 Task: Search for an email with the subject 'Subject0000000011' in the 'Sent Items' folder.
Action: Mouse moved to (446, 98)
Screenshot: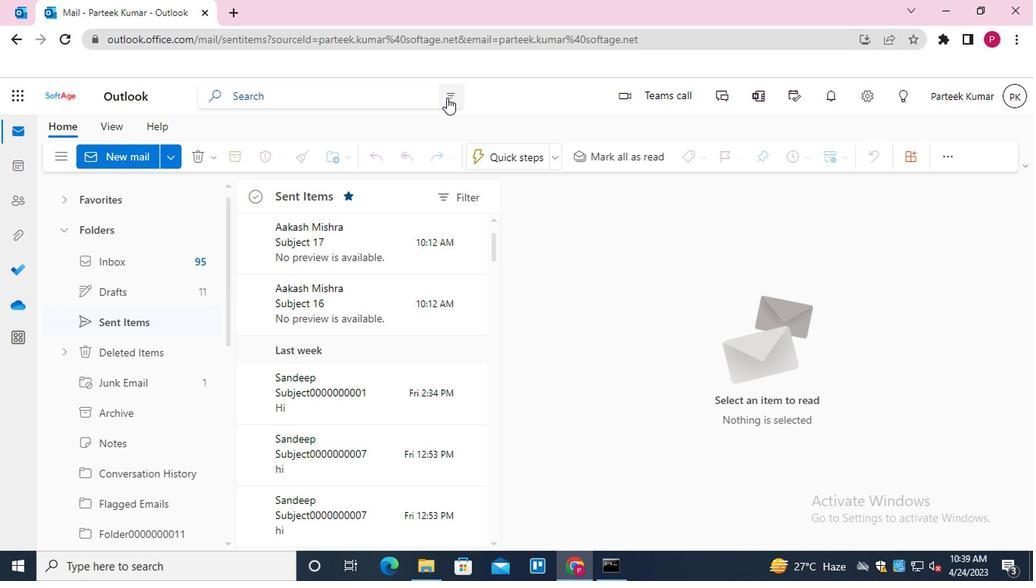 
Action: Mouse pressed left at (446, 98)
Screenshot: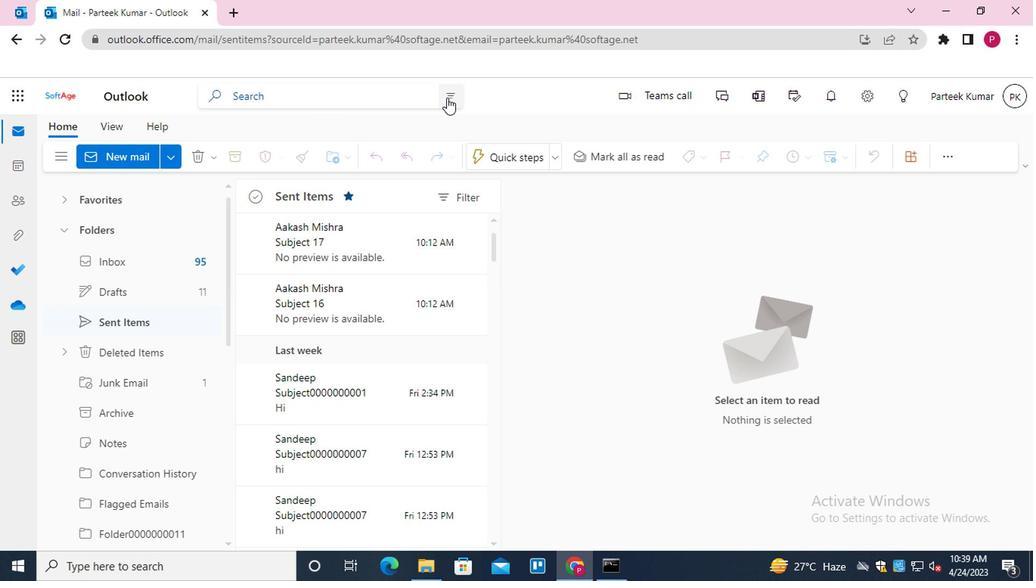 
Action: Mouse moved to (421, 125)
Screenshot: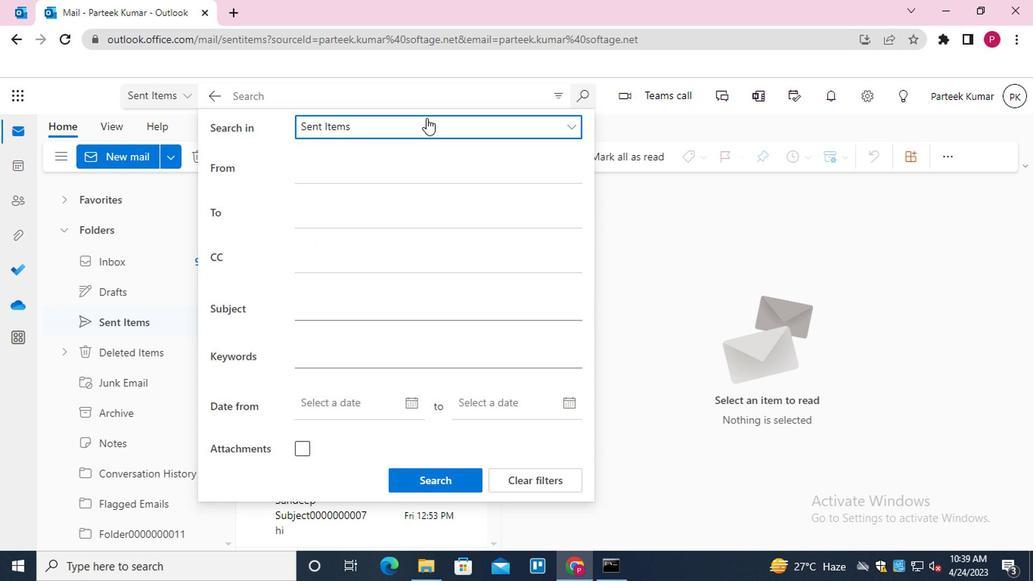 
Action: Mouse pressed left at (421, 125)
Screenshot: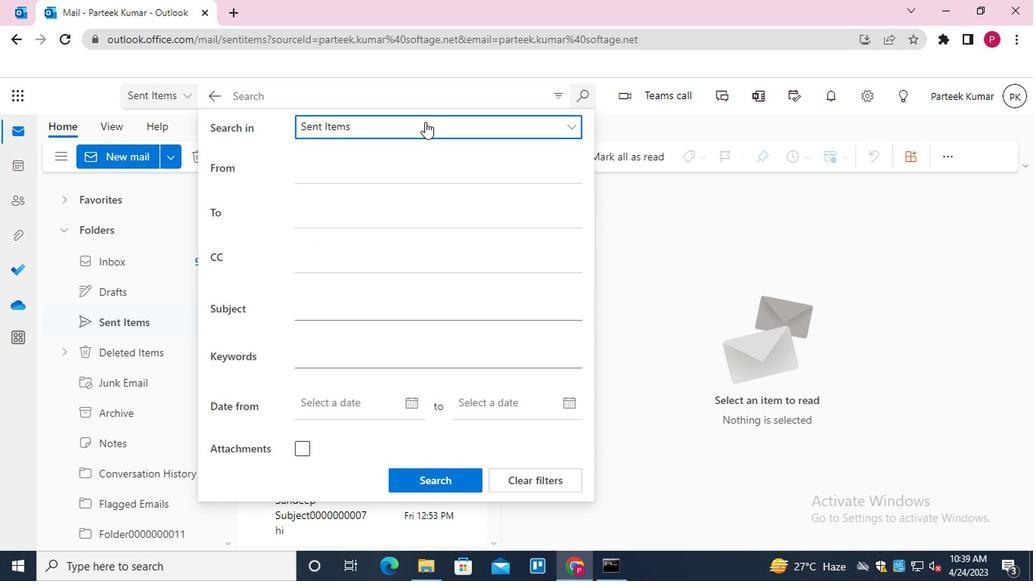 
Action: Mouse moved to (465, 266)
Screenshot: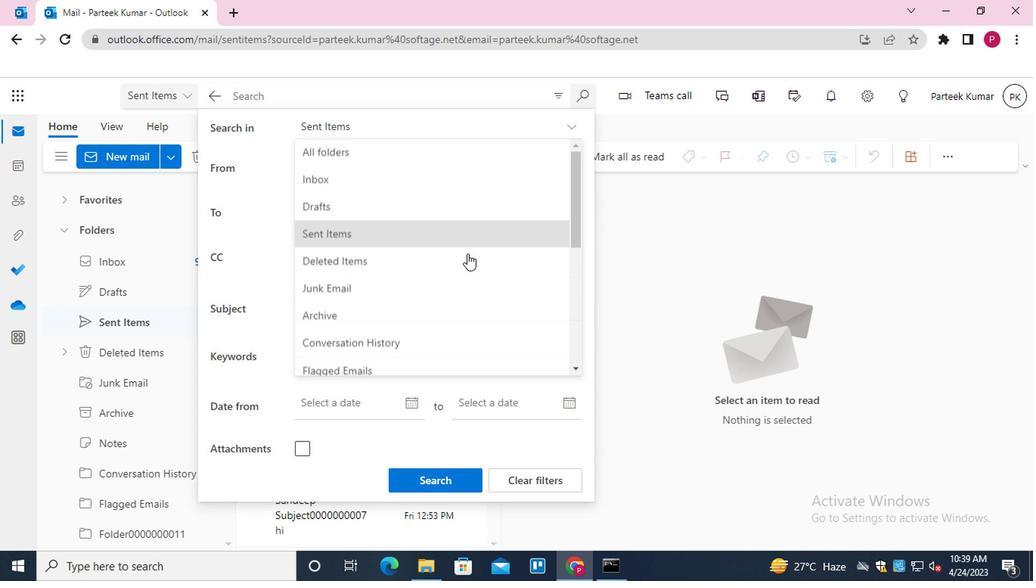 
Action: Mouse scrolled (465, 266) with delta (0, 0)
Screenshot: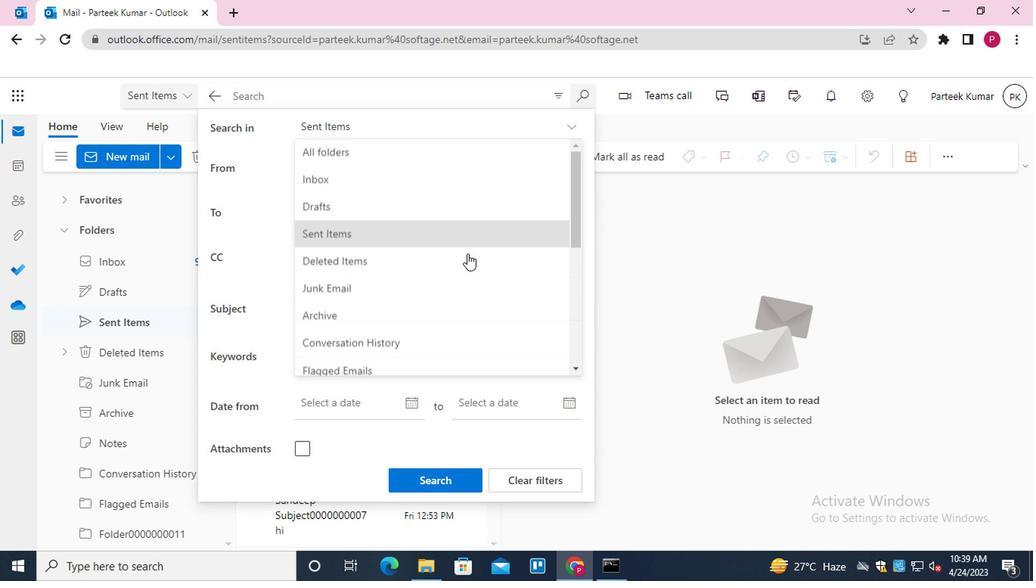 
Action: Mouse scrolled (465, 266) with delta (0, 0)
Screenshot: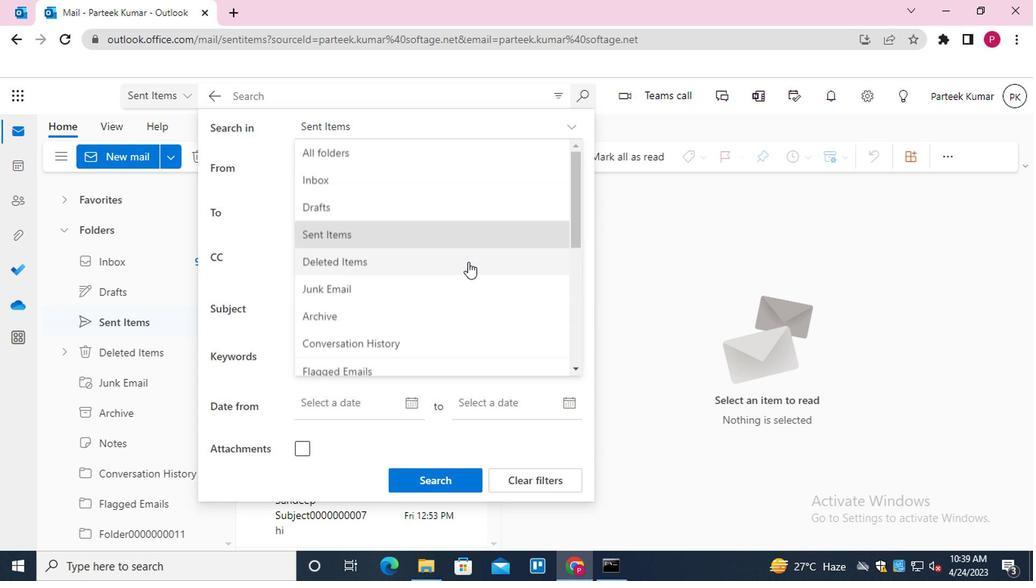 
Action: Mouse moved to (465, 268)
Screenshot: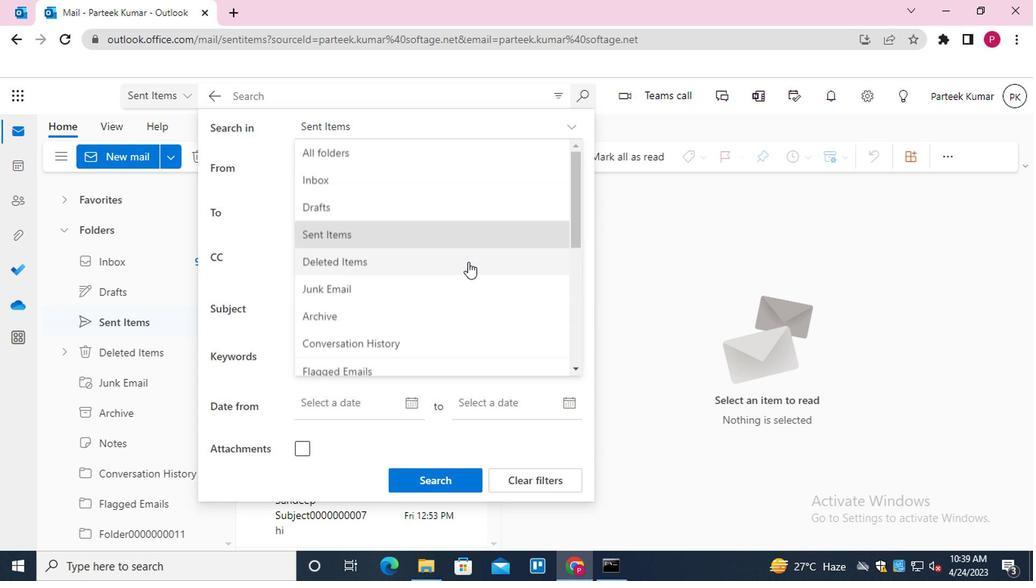 
Action: Mouse scrolled (465, 267) with delta (0, -1)
Screenshot: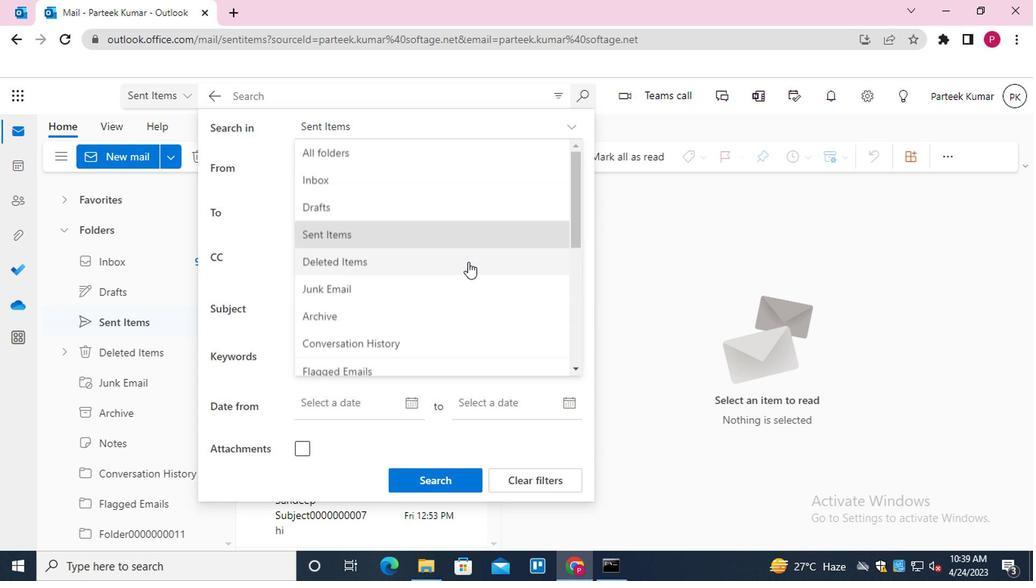
Action: Mouse moved to (427, 284)
Screenshot: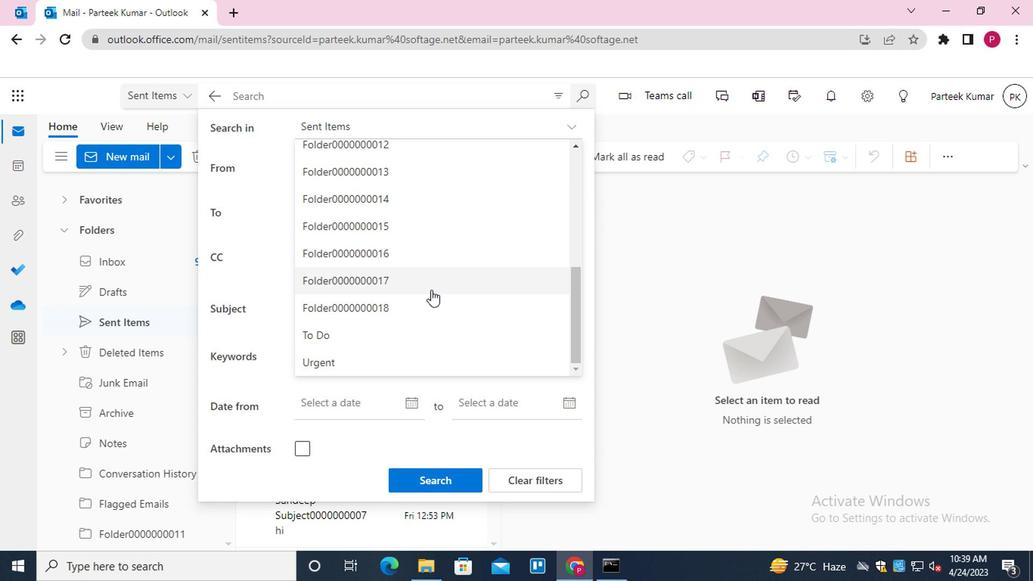 
Action: Mouse pressed left at (427, 284)
Screenshot: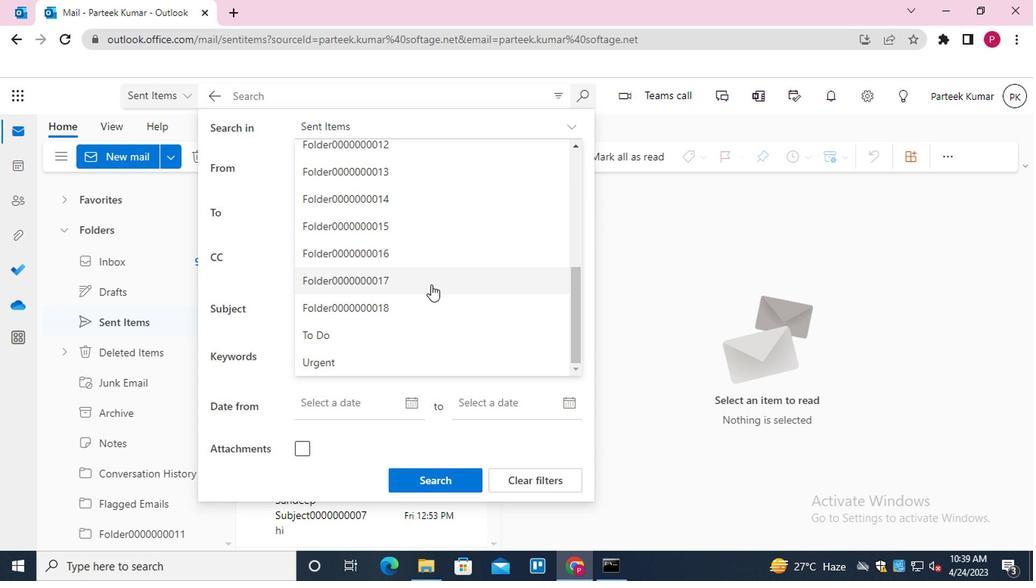 
Action: Mouse moved to (380, 310)
Screenshot: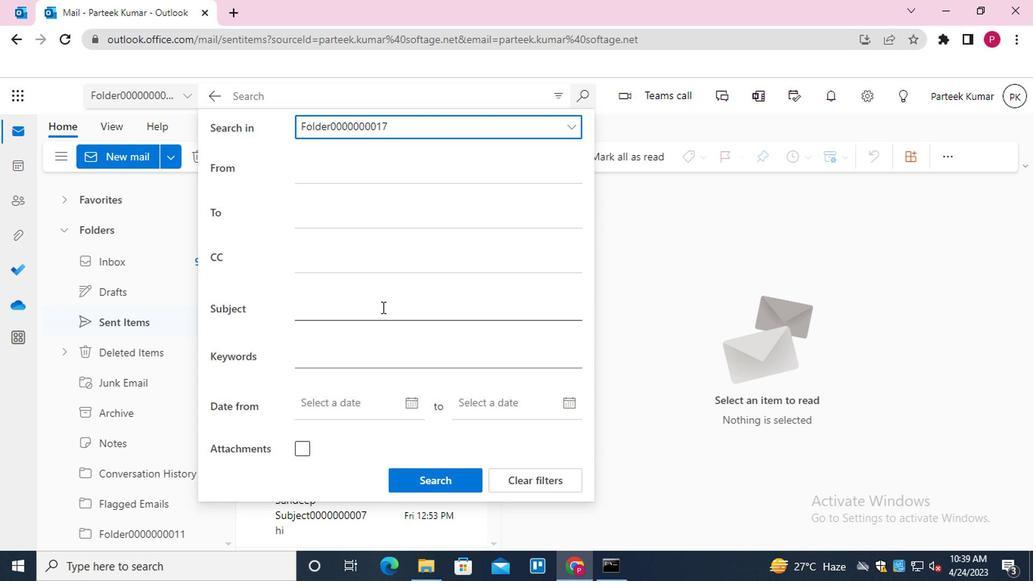 
Action: Mouse pressed left at (380, 310)
Screenshot: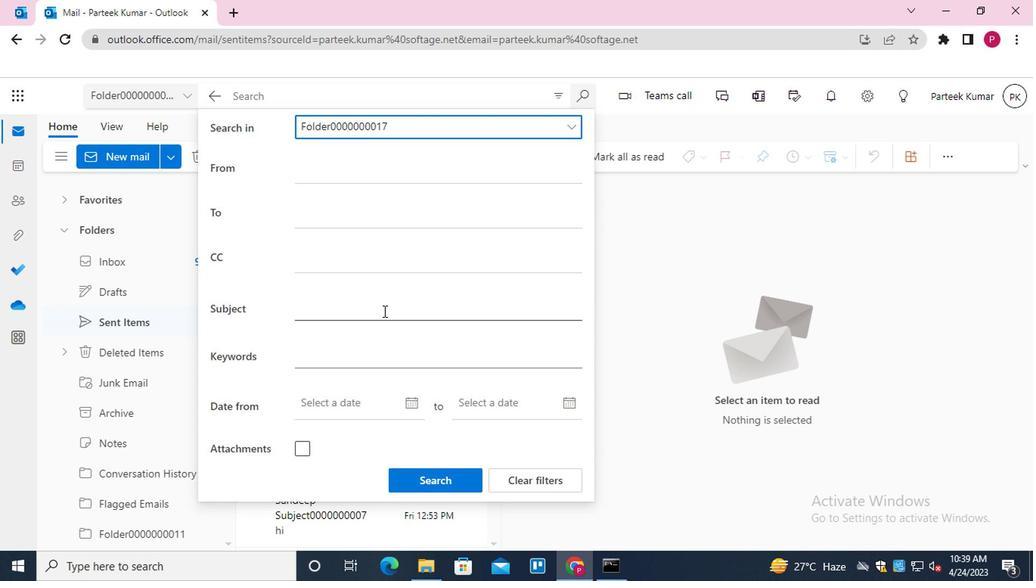 
Action: Mouse moved to (371, 299)
Screenshot: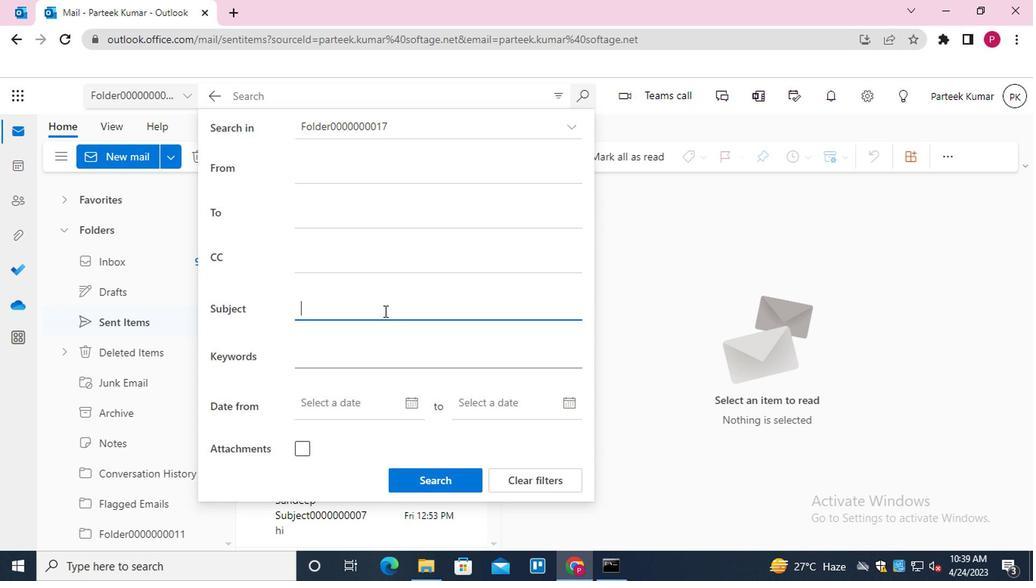 
Action: Key pressed <Key.shift>SUBJECT0000000012
Screenshot: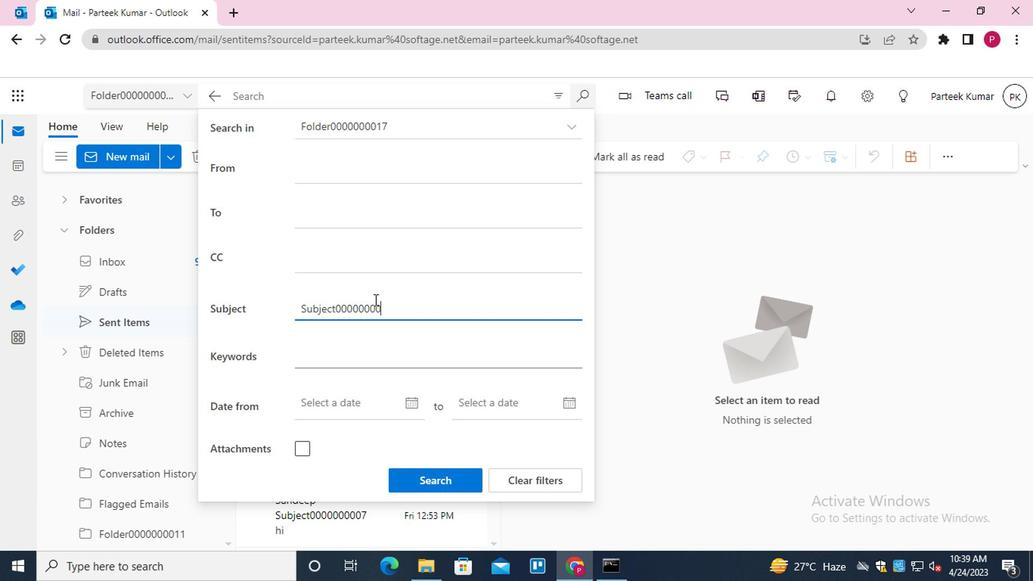 
Action: Mouse moved to (419, 487)
Screenshot: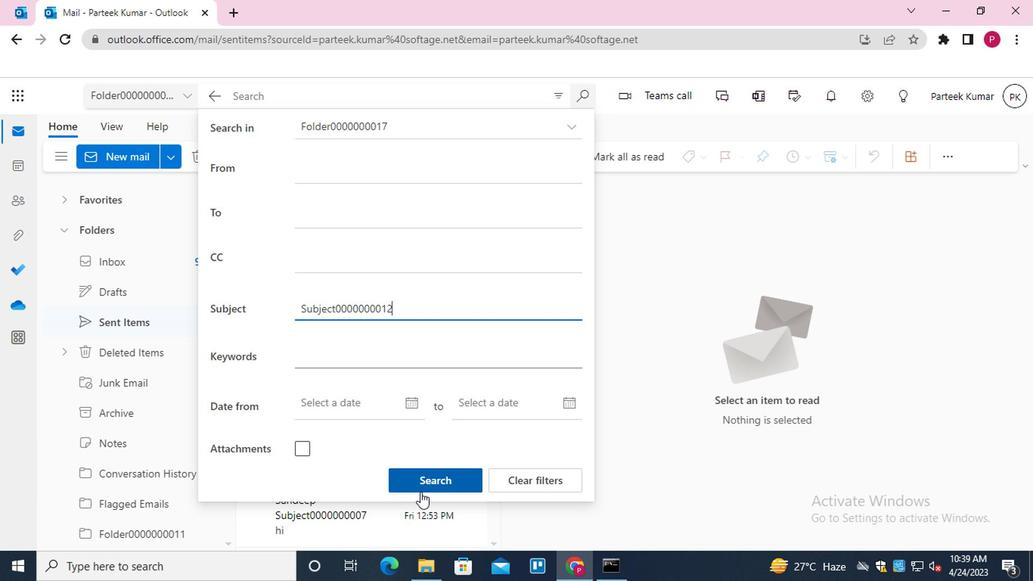 
Action: Mouse pressed left at (419, 487)
Screenshot: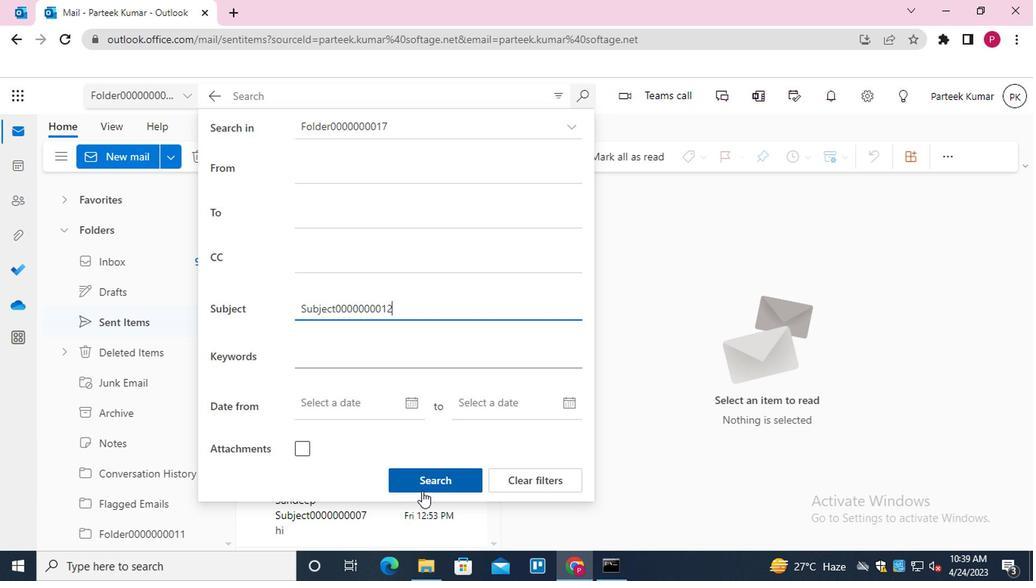 
Action: Mouse moved to (204, 96)
Screenshot: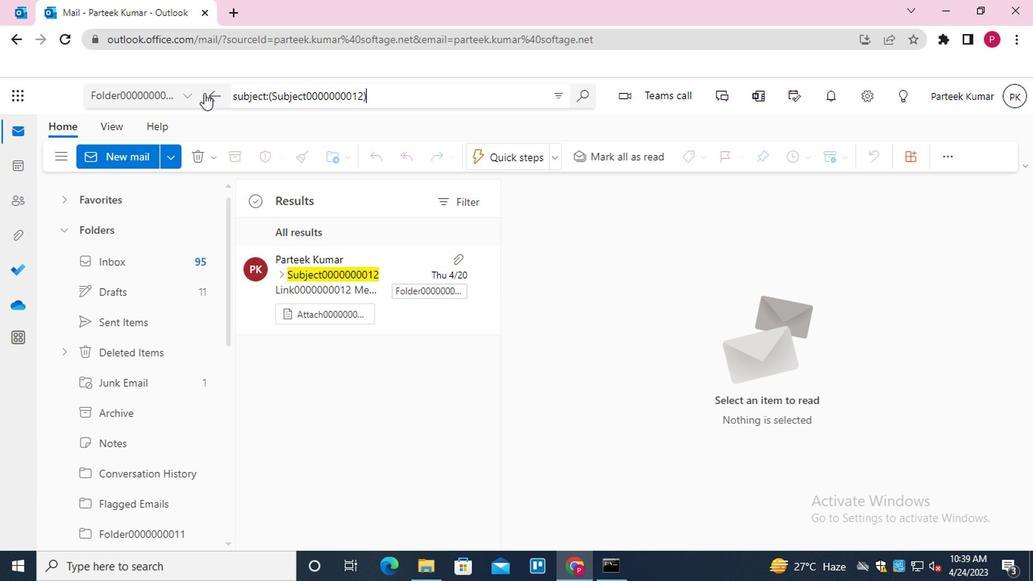 
Action: Mouse pressed left at (204, 96)
Screenshot: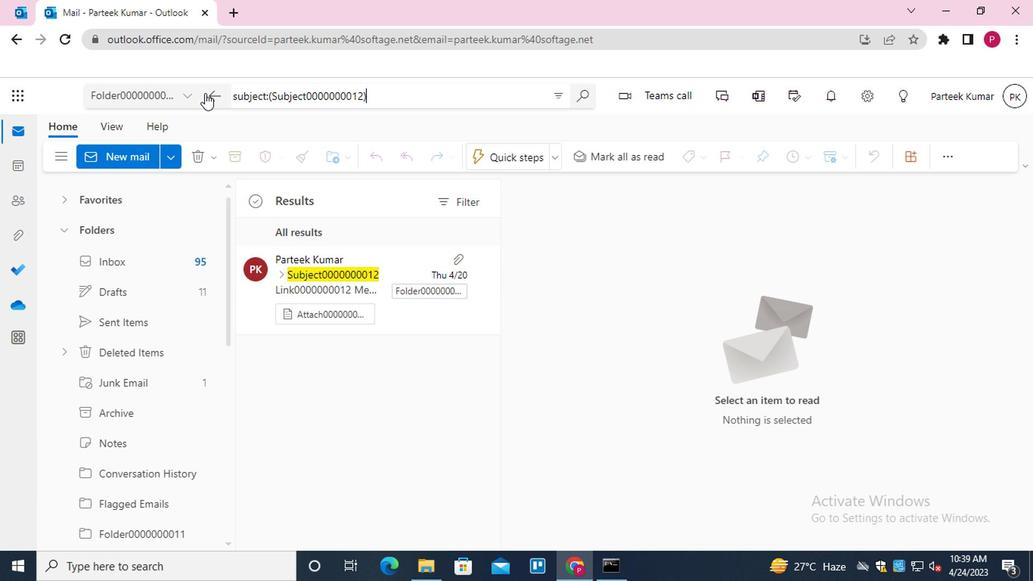
Action: Mouse moved to (444, 96)
Screenshot: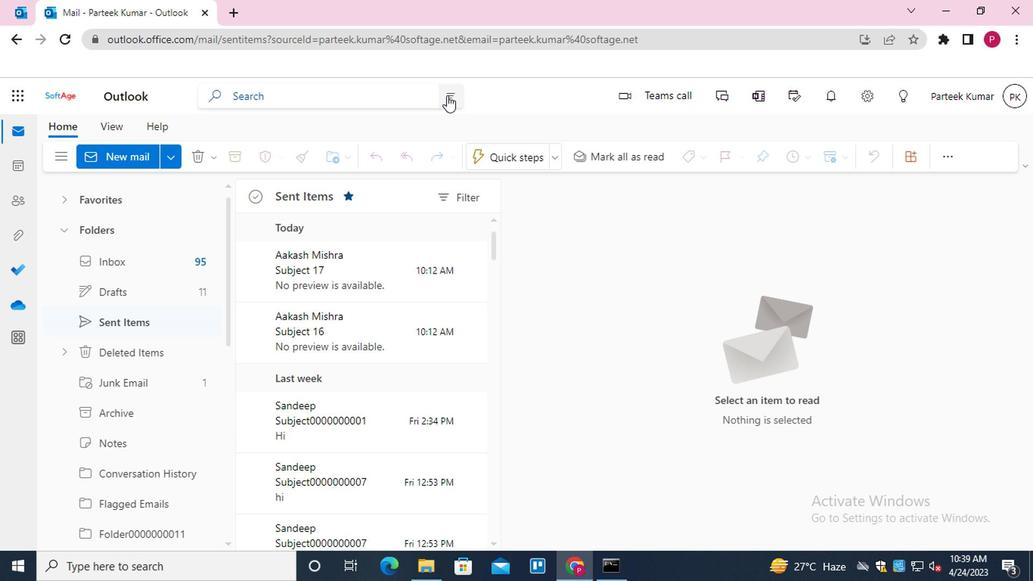 
Action: Mouse pressed left at (444, 96)
Screenshot: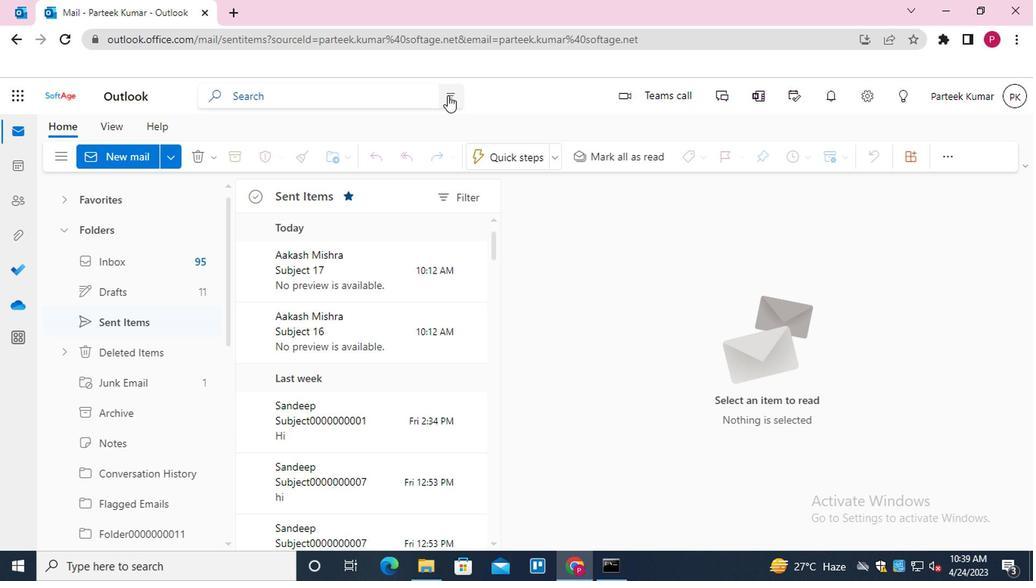 
Action: Mouse moved to (443, 133)
Screenshot: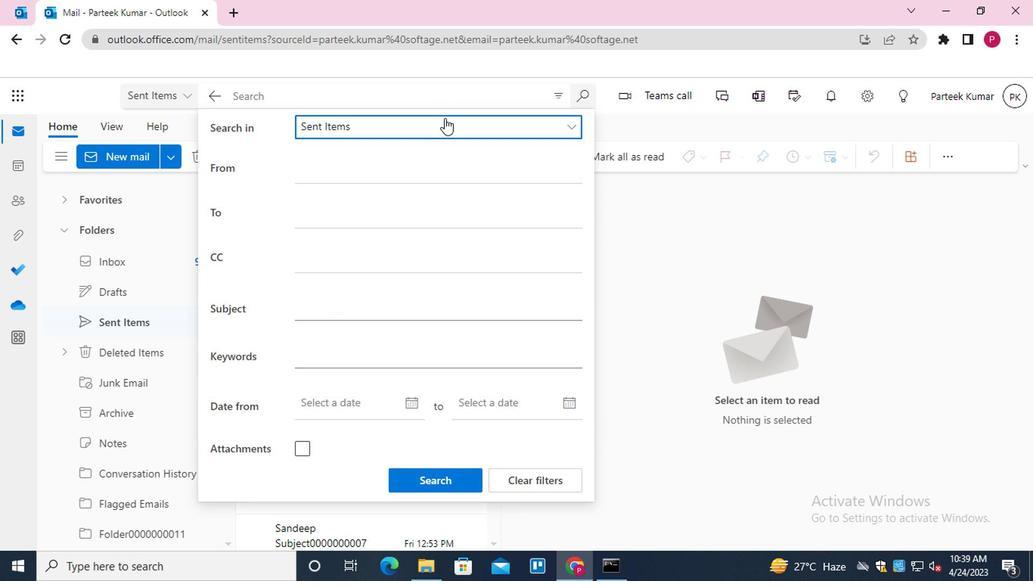 
Action: Mouse pressed left at (443, 133)
Screenshot: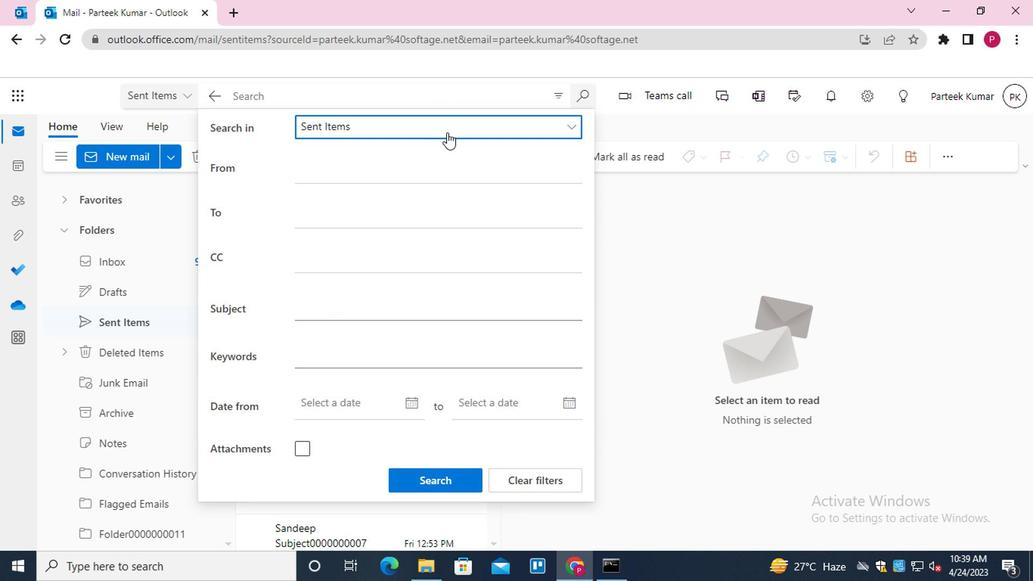 
Action: Mouse moved to (390, 316)
Screenshot: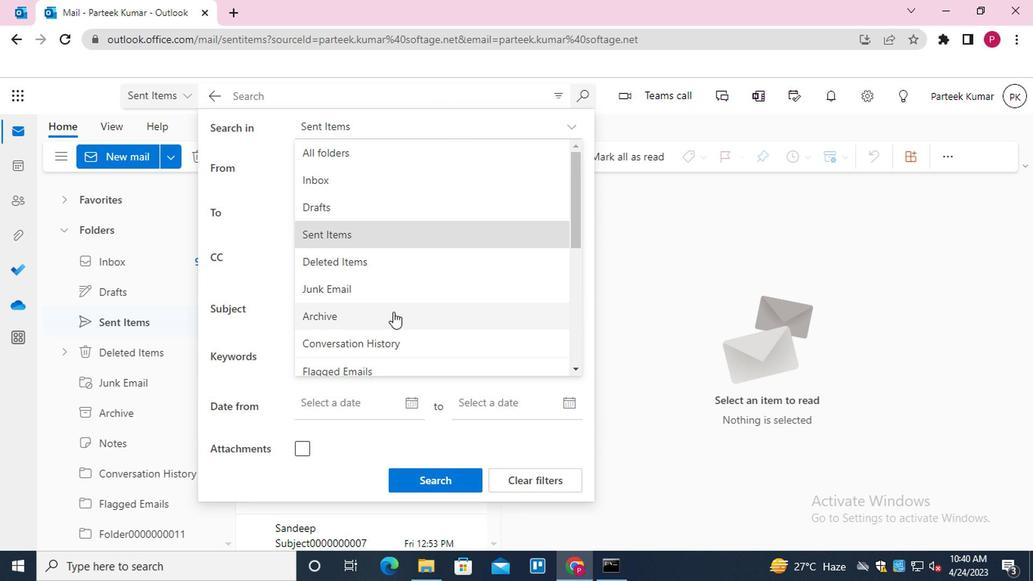 
Action: Mouse scrolled (390, 315) with delta (0, -1)
Screenshot: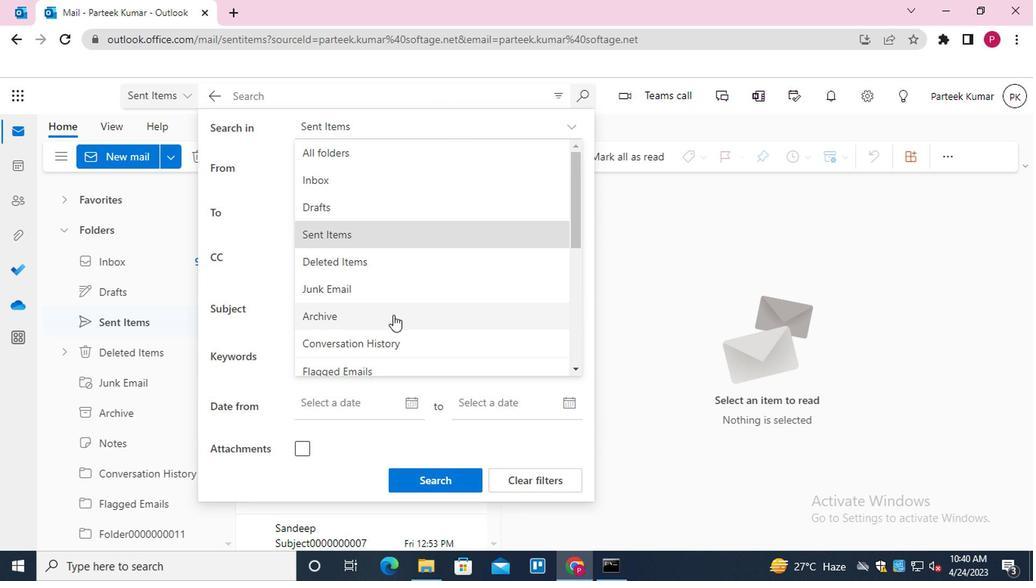 
Action: Mouse moved to (391, 317)
Screenshot: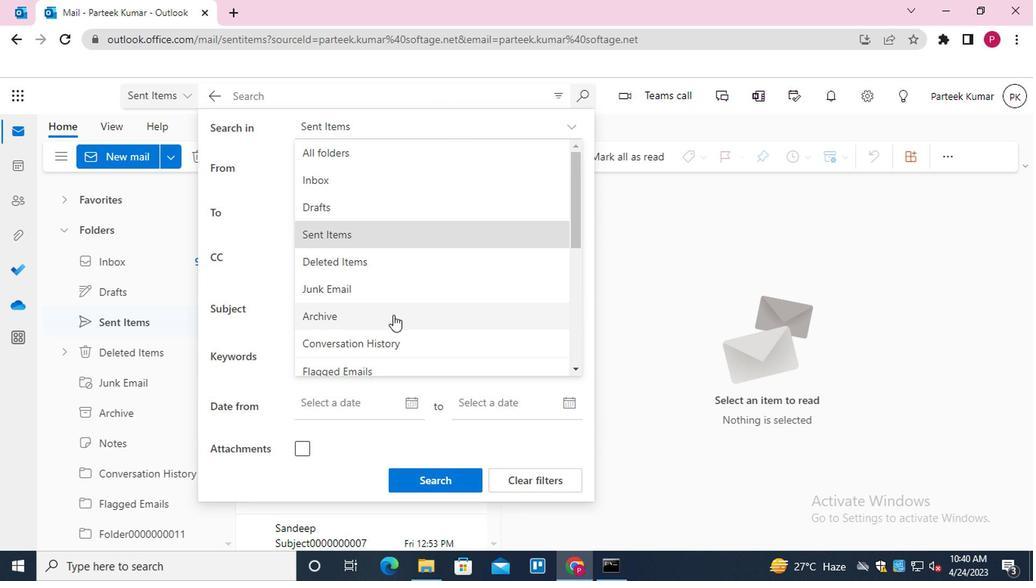 
Action: Mouse scrolled (391, 316) with delta (0, -1)
Screenshot: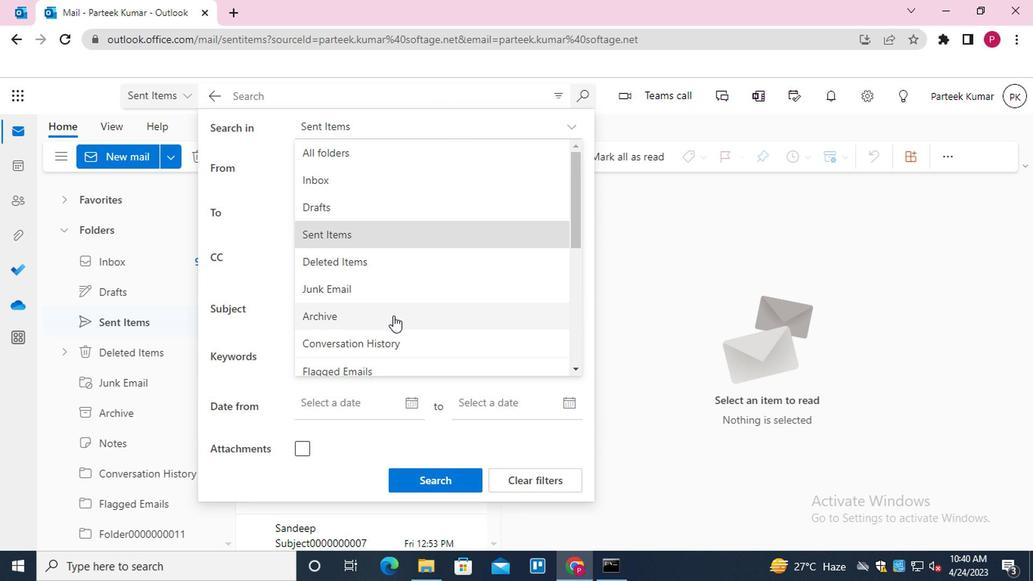
Action: Mouse scrolled (391, 316) with delta (0, -1)
Screenshot: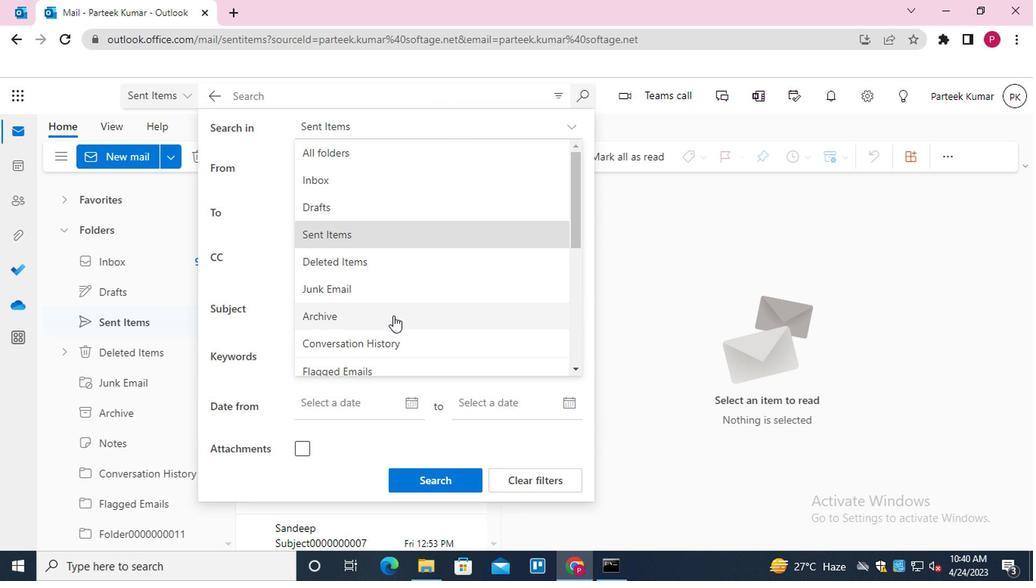 
Action: Mouse moved to (405, 302)
Screenshot: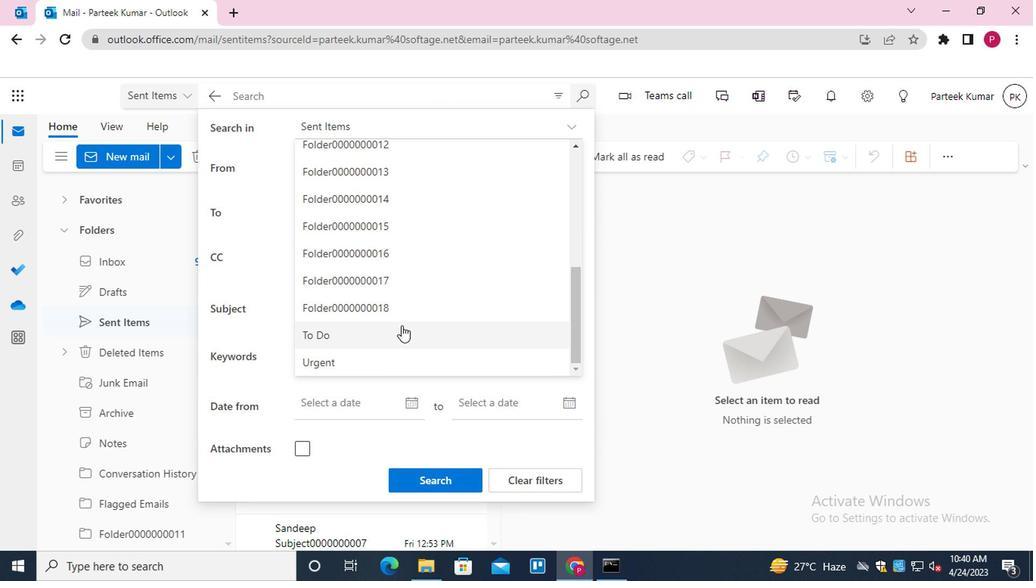 
Action: Mouse pressed left at (405, 302)
Screenshot: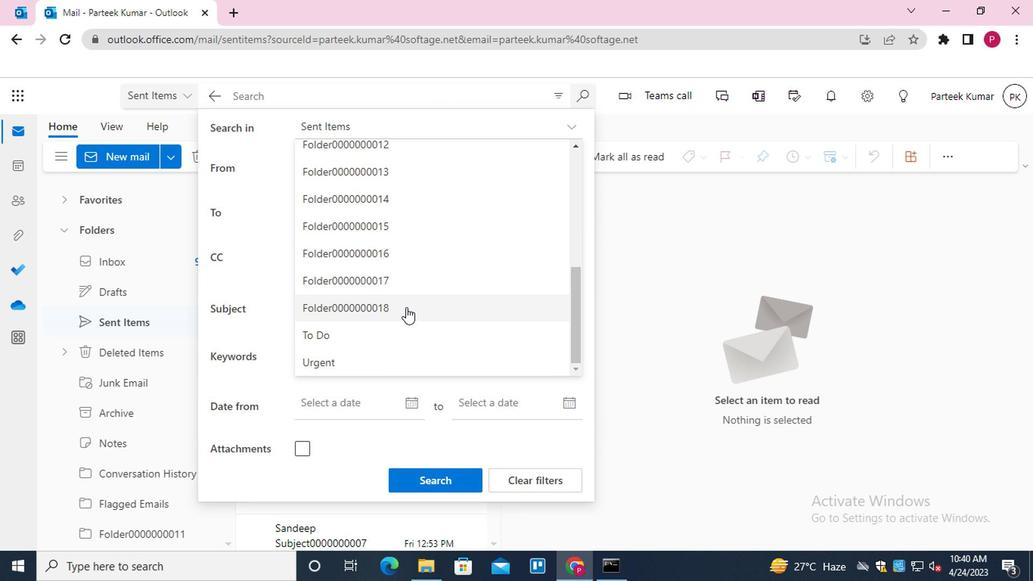 
Action: Mouse moved to (366, 309)
Screenshot: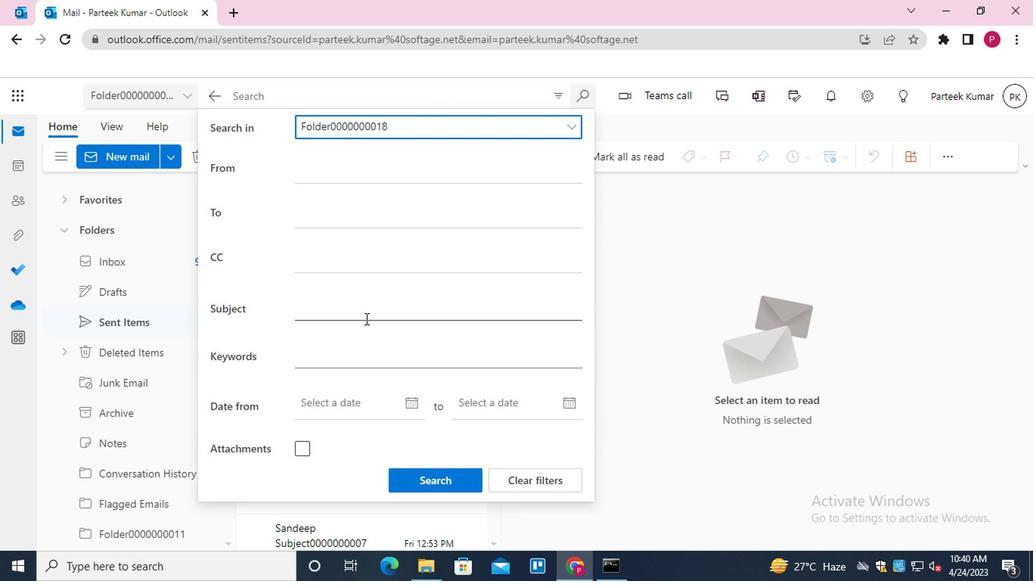 
Action: Mouse pressed left at (366, 309)
Screenshot: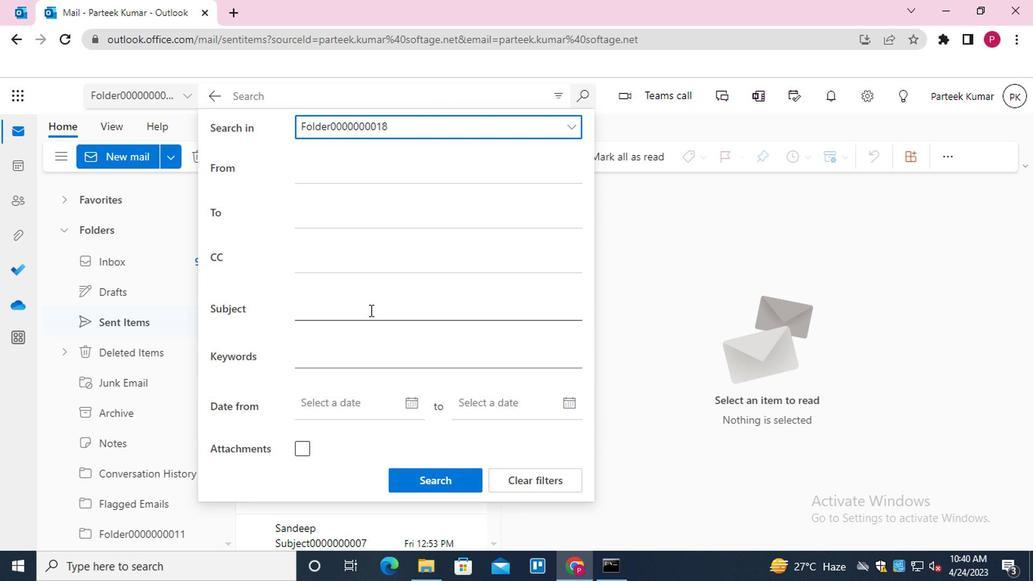 
Action: Mouse moved to (362, 305)
Screenshot: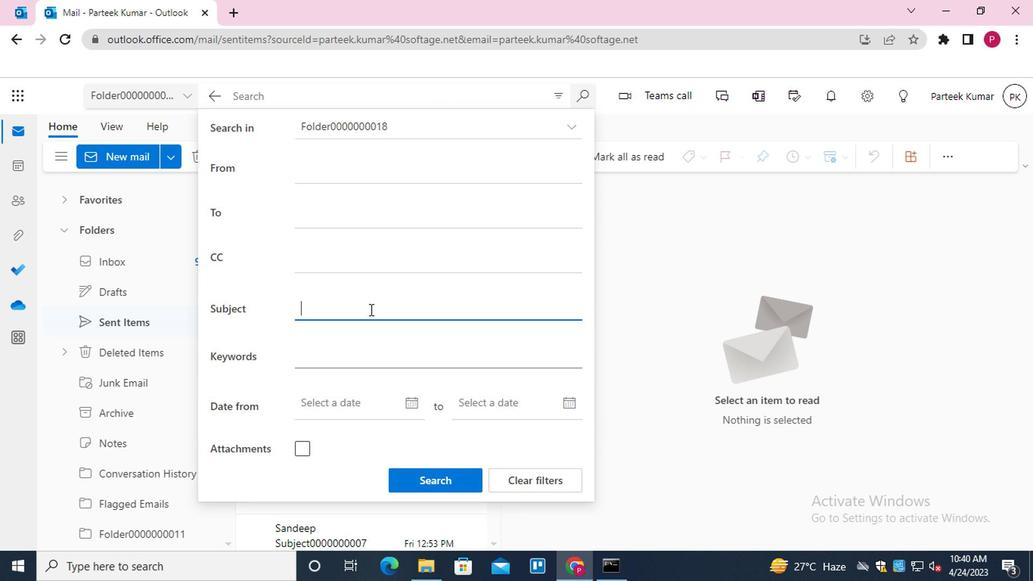 
Action: Key pressed <Key.shift>SUBJECT0000000012
Screenshot: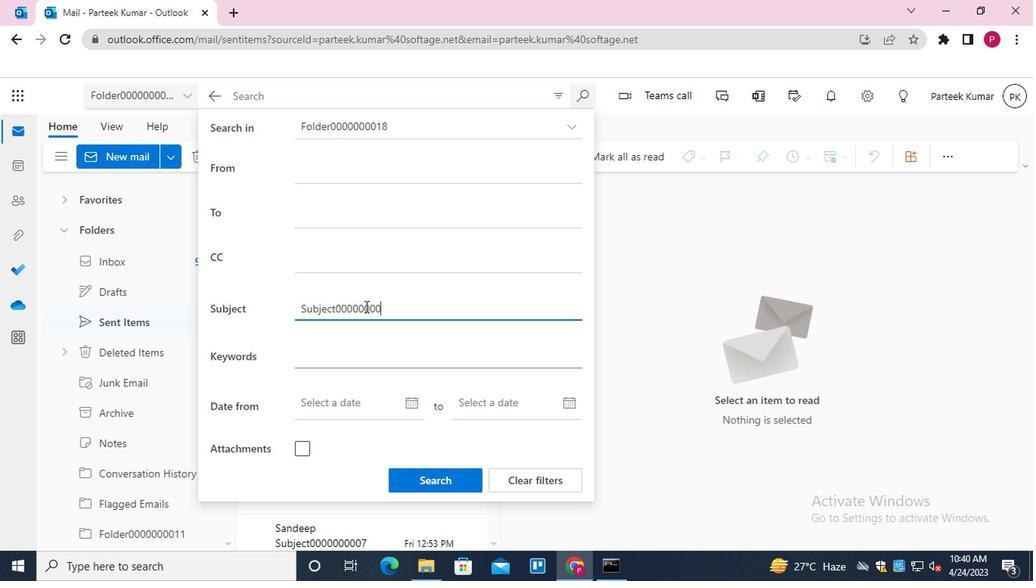 
Action: Mouse moved to (414, 479)
Screenshot: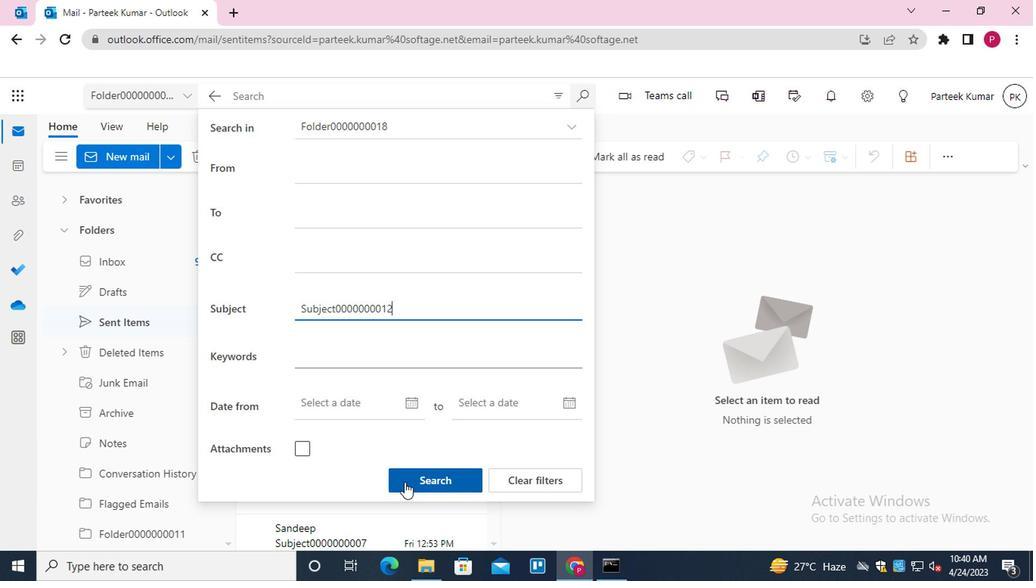 
Action: Mouse pressed left at (414, 479)
Screenshot: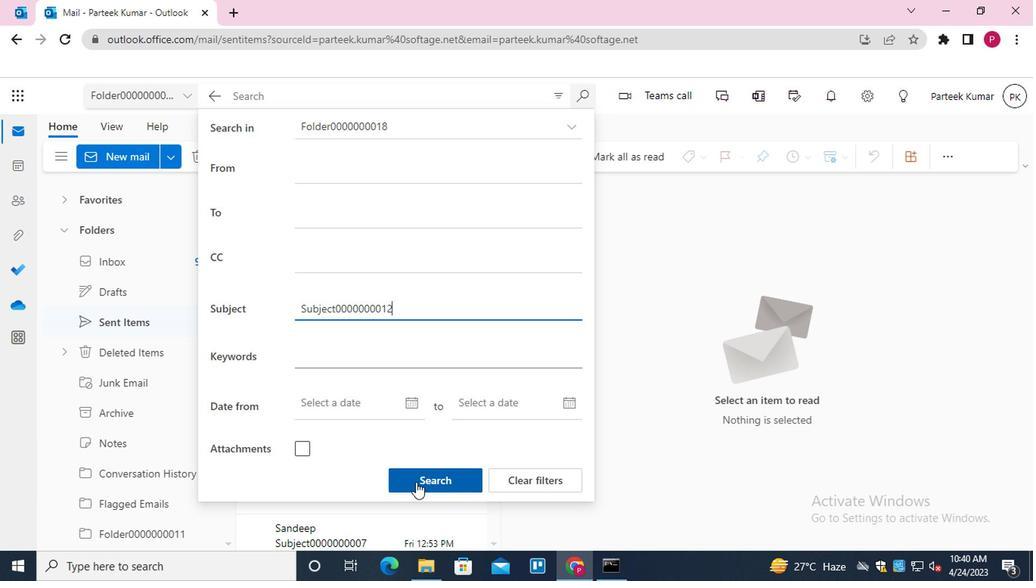 
Action: Mouse moved to (215, 99)
Screenshot: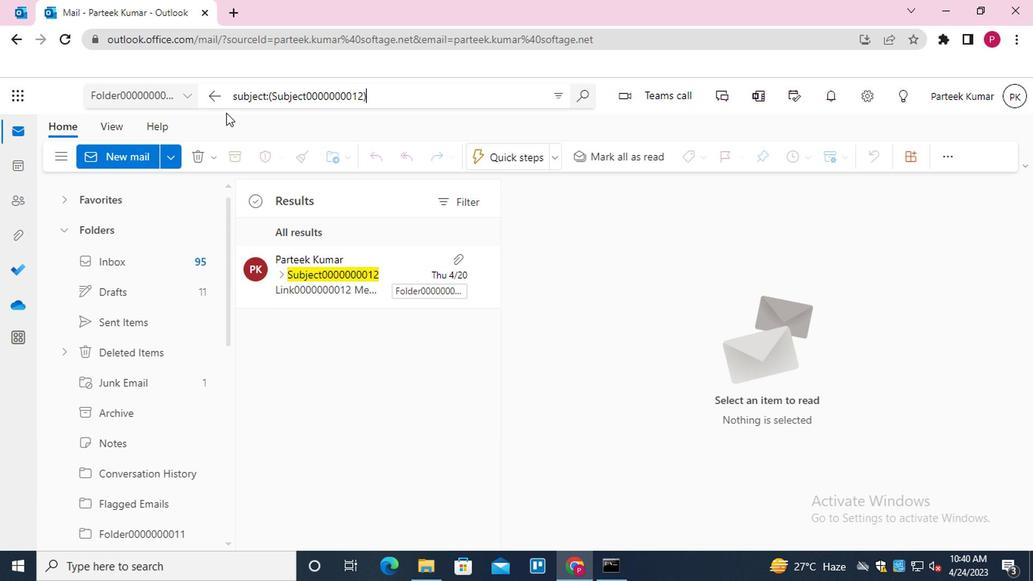 
Action: Mouse pressed left at (215, 99)
Screenshot: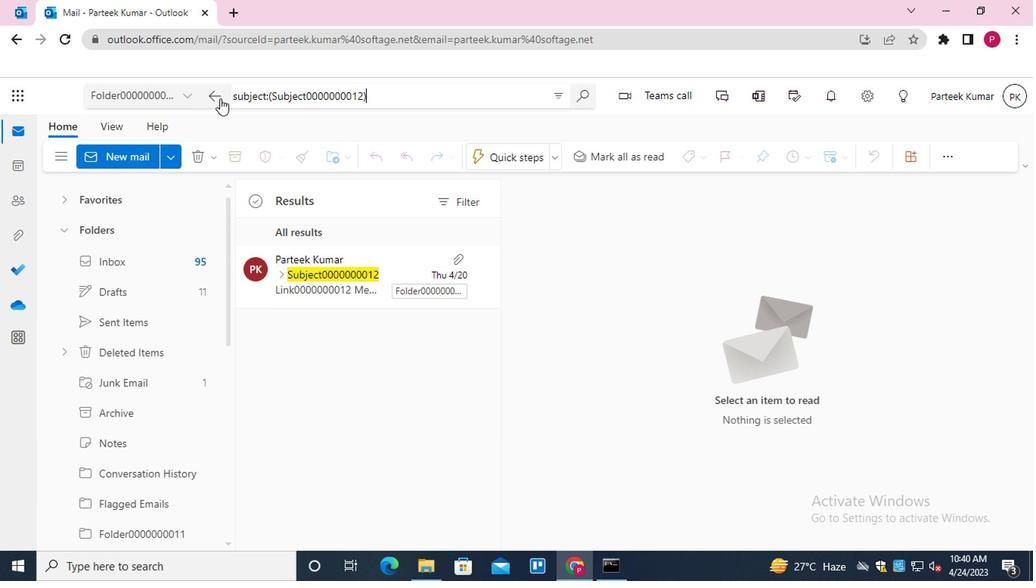 
Action: Mouse moved to (444, 100)
Screenshot: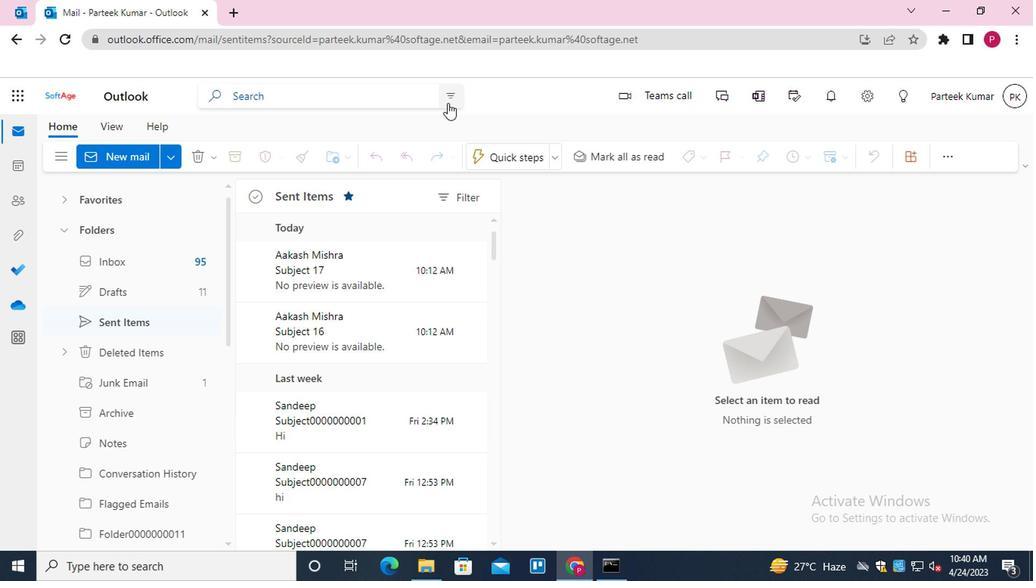 
Action: Mouse pressed left at (444, 100)
Screenshot: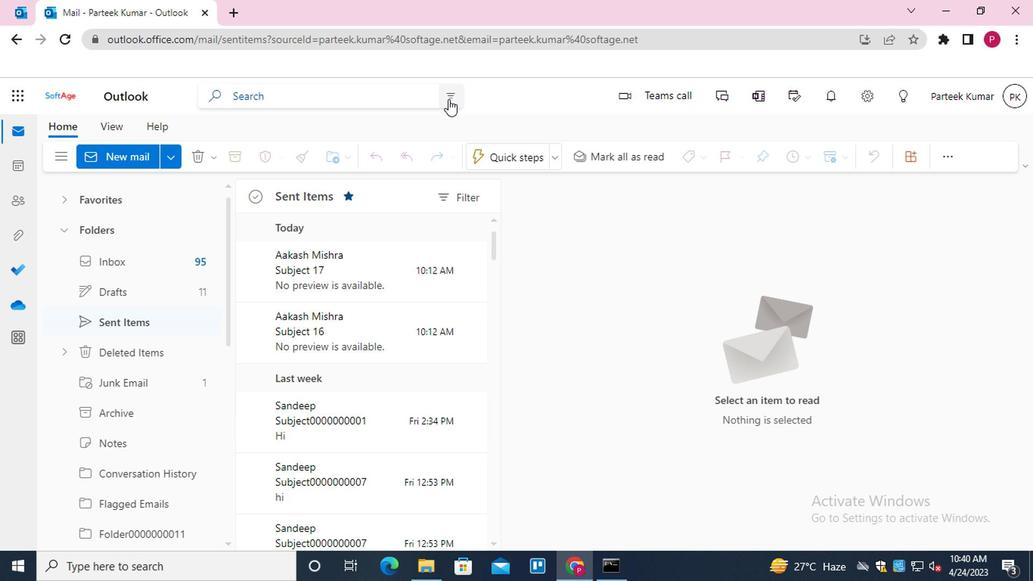 
Action: Mouse moved to (464, 135)
Screenshot: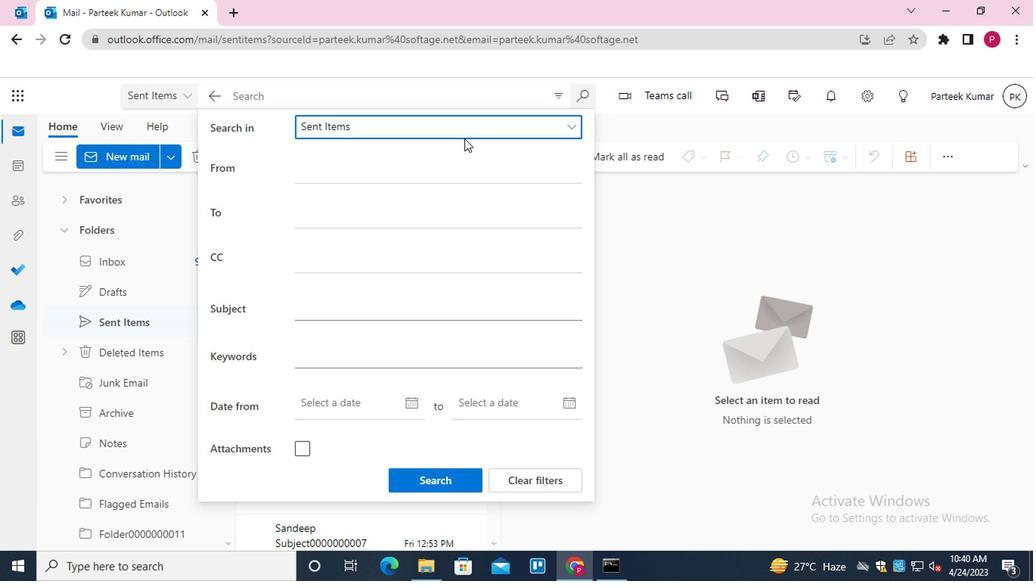 
Action: Mouse pressed left at (464, 135)
Screenshot: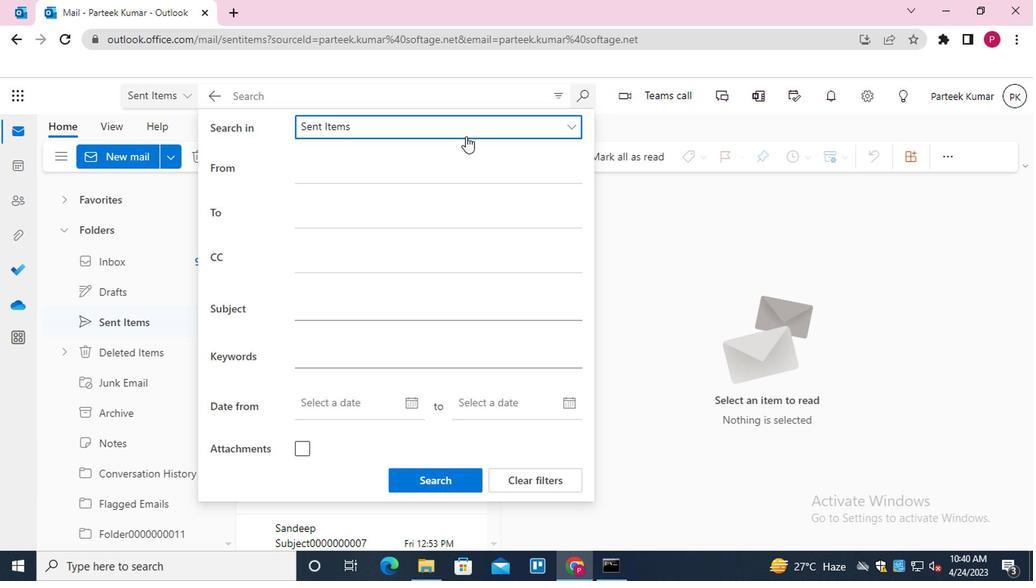 
Action: Mouse moved to (450, 299)
Screenshot: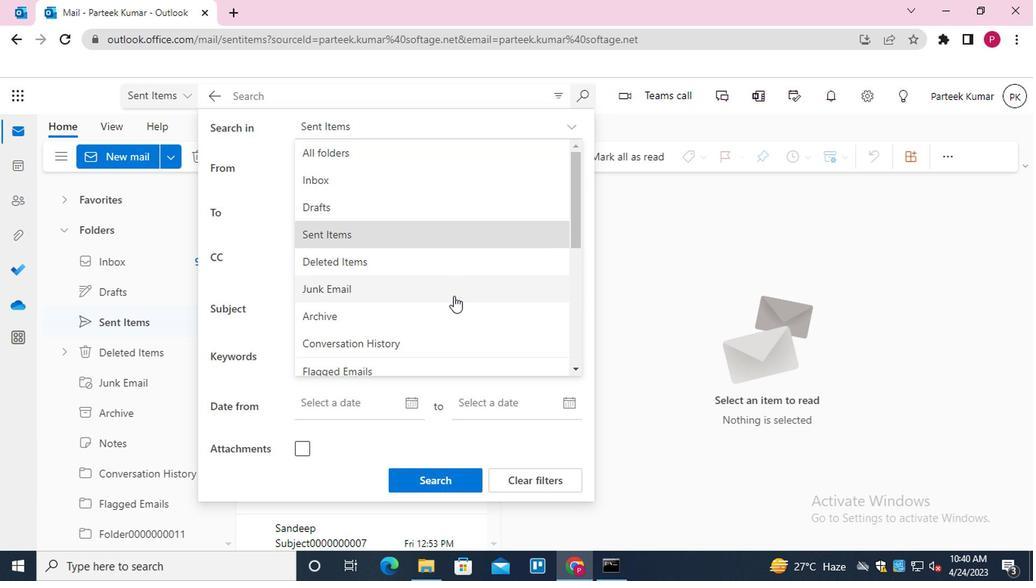 
Action: Mouse scrolled (450, 299) with delta (0, 0)
Screenshot: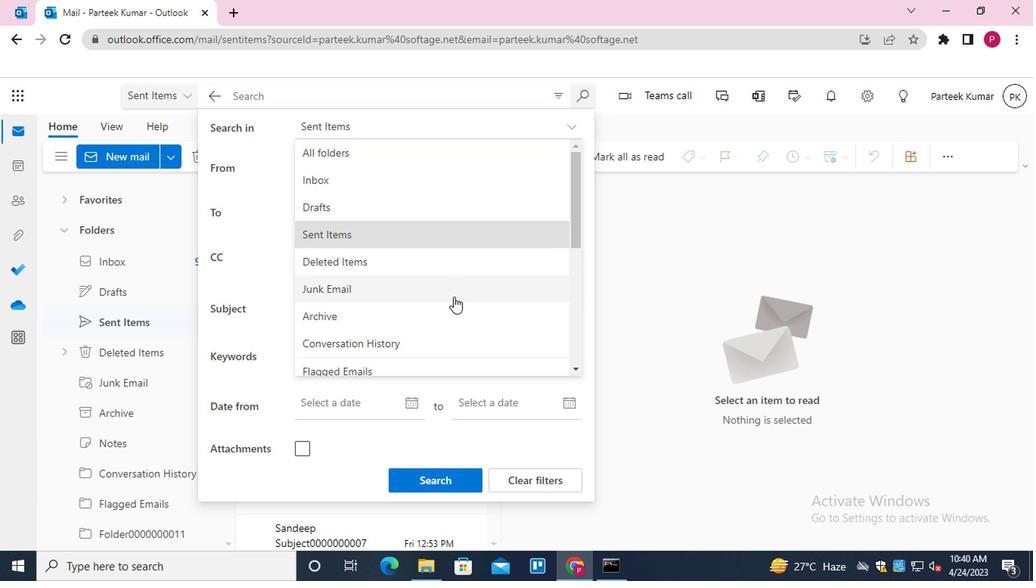 
Action: Mouse moved to (433, 238)
Screenshot: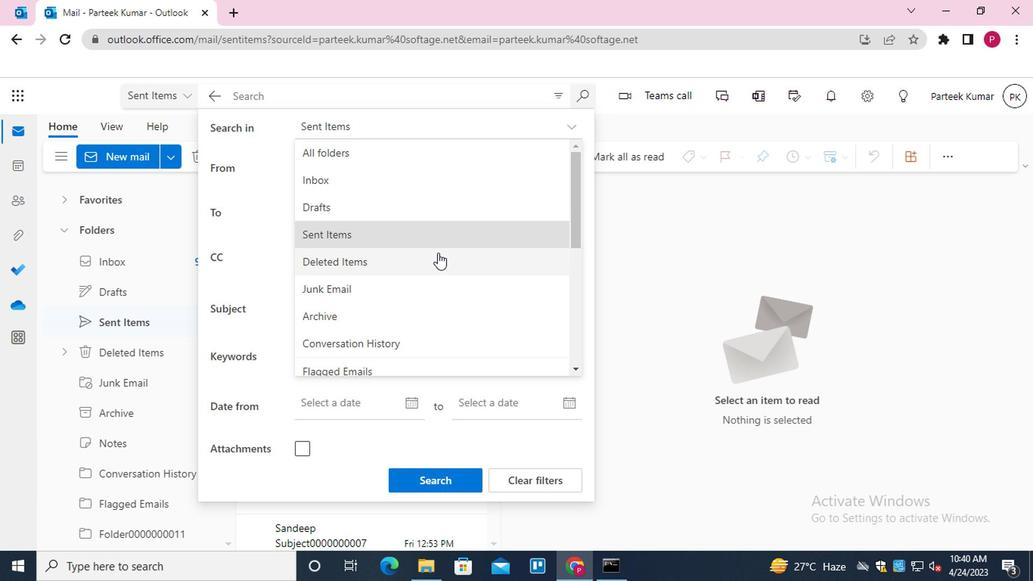
Action: Mouse scrolled (433, 238) with delta (0, 0)
Screenshot: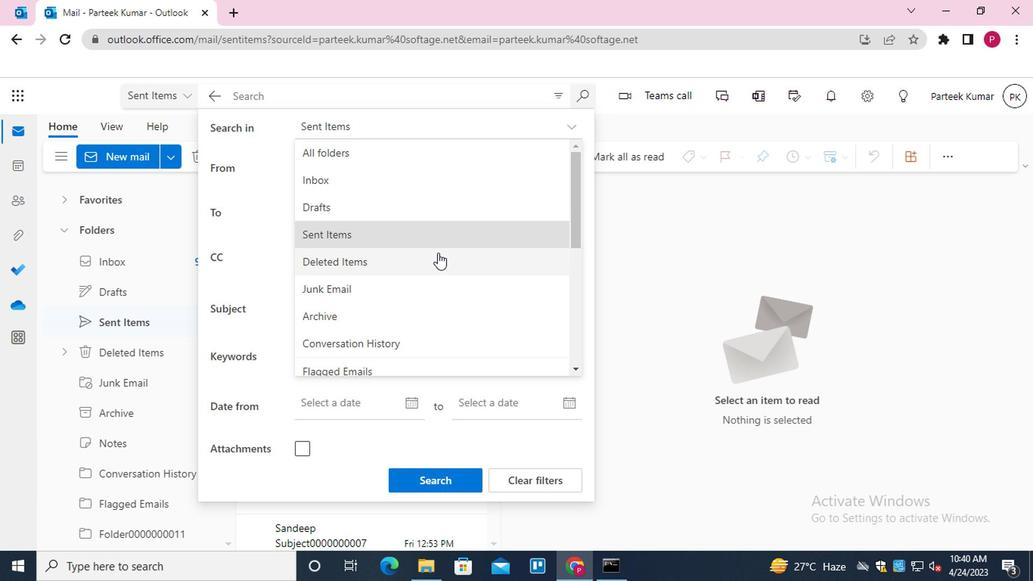 
Action: Mouse moved to (422, 258)
Screenshot: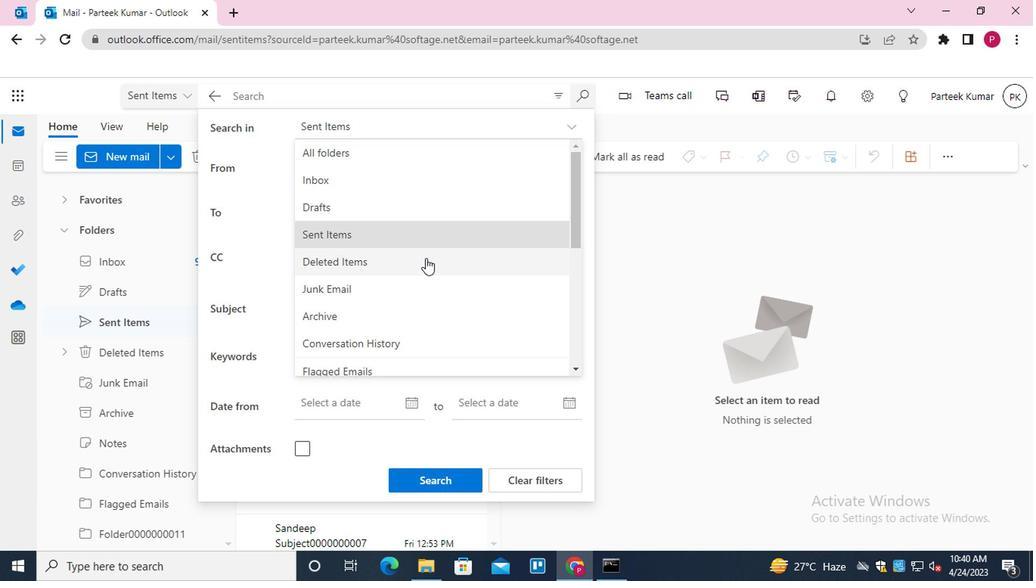 
Action: Mouse scrolled (422, 257) with delta (0, -1)
Screenshot: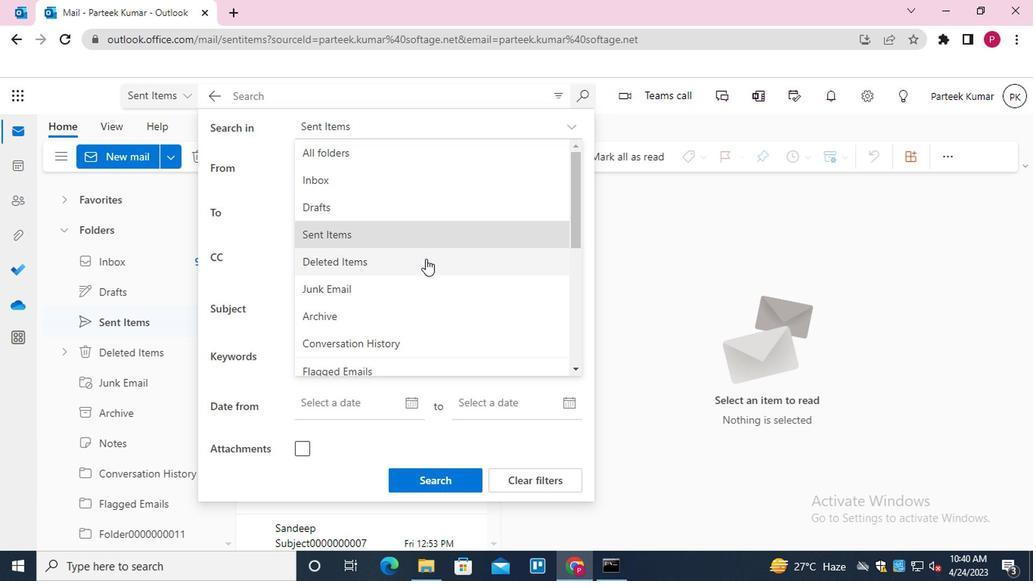
Action: Mouse moved to (416, 238)
Screenshot: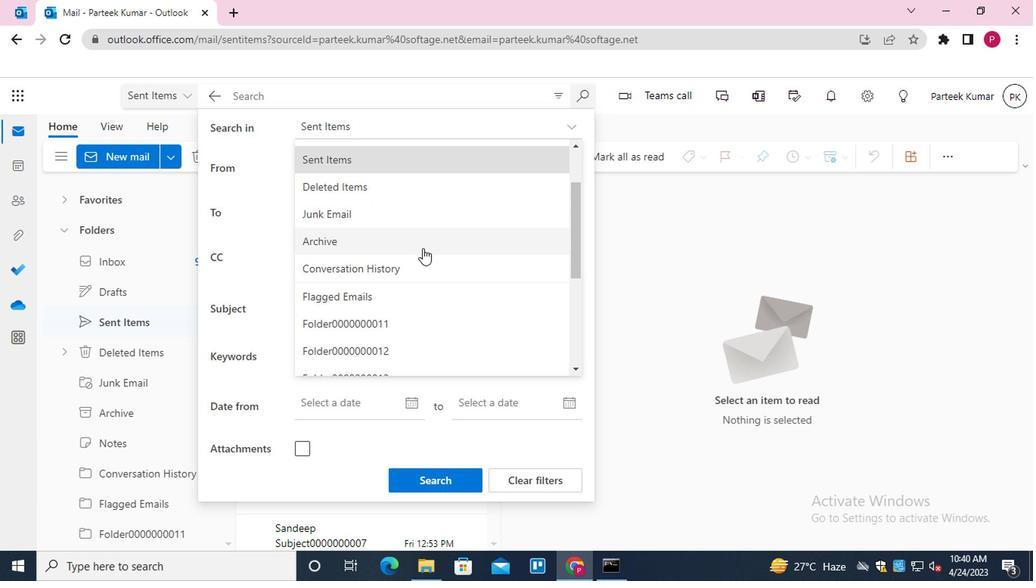 
Action: Mouse scrolled (416, 238) with delta (0, 0)
Screenshot: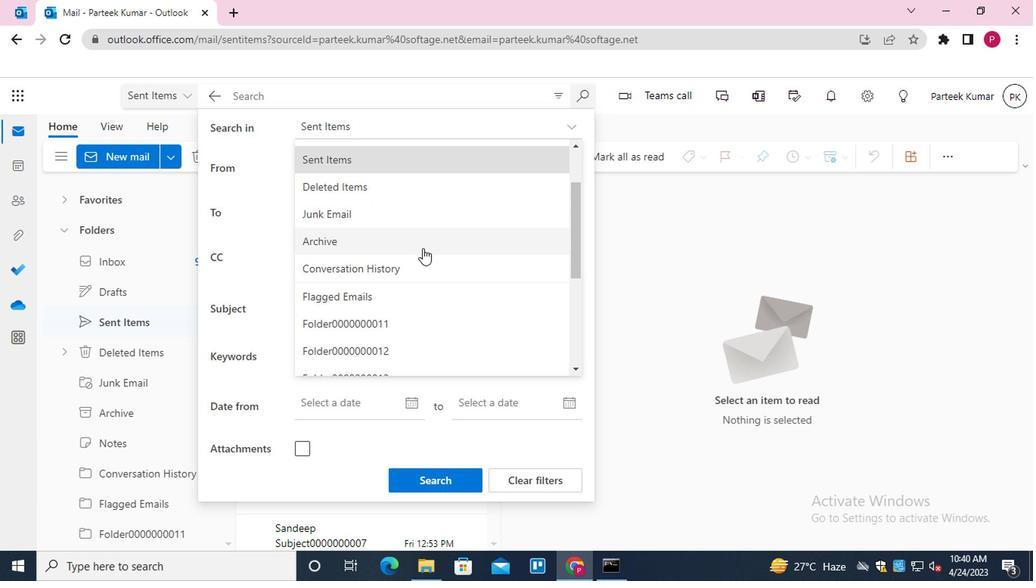 
Action: Mouse scrolled (416, 238) with delta (0, 0)
Screenshot: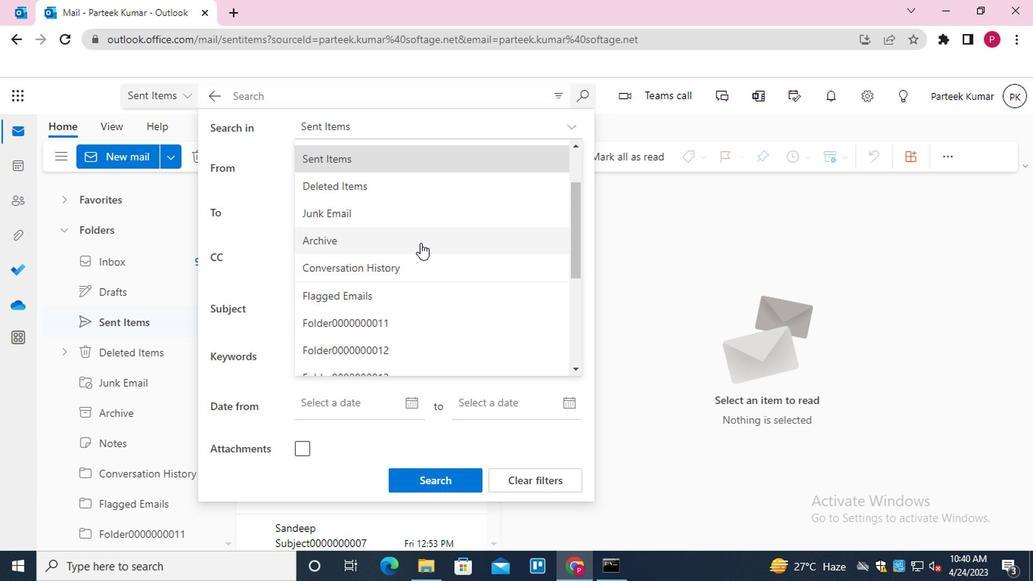 
Action: Mouse moved to (405, 188)
Screenshot: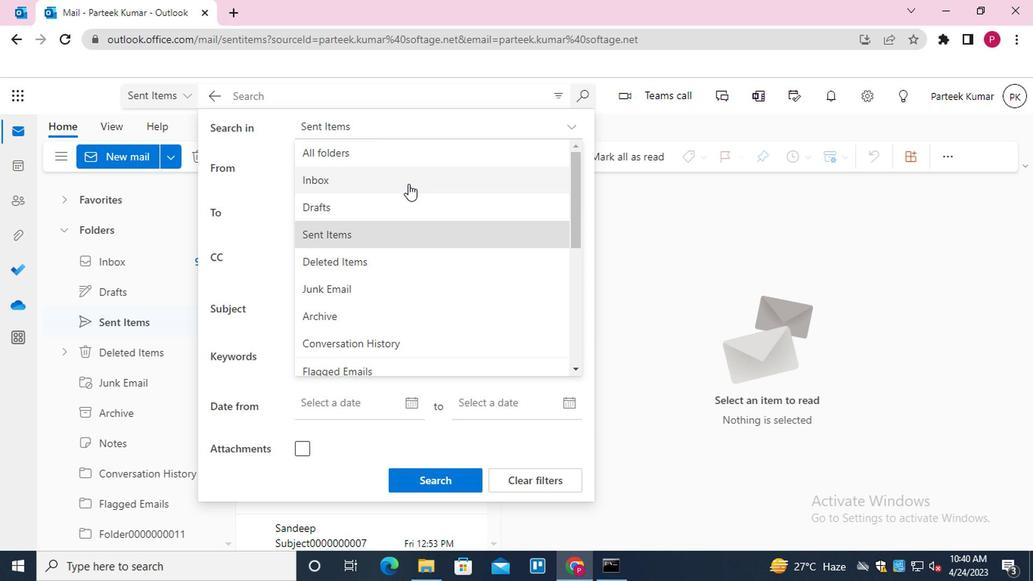 
Action: Mouse scrolled (405, 187) with delta (0, -1)
Screenshot: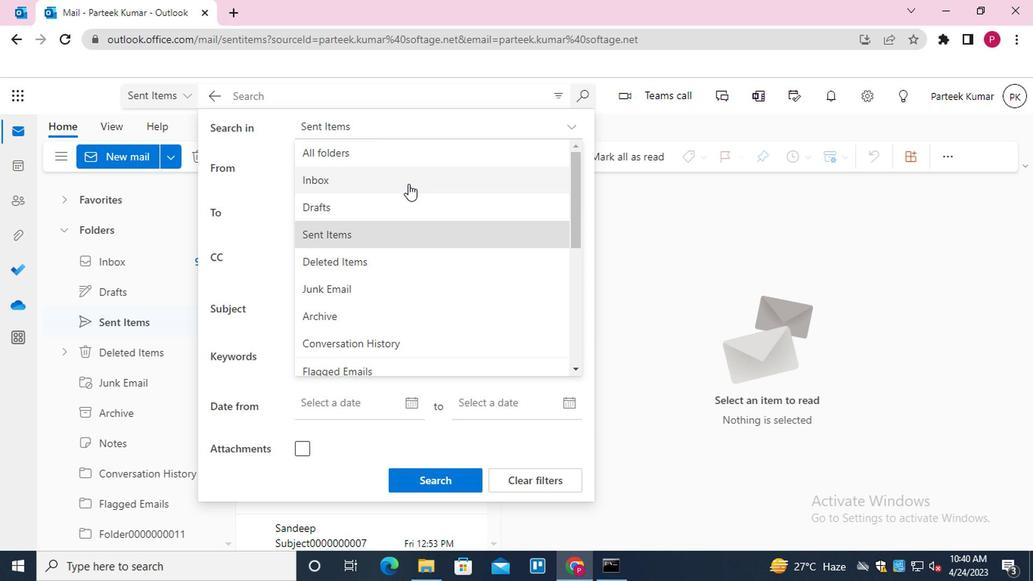
Action: Mouse scrolled (405, 187) with delta (0, -1)
Screenshot: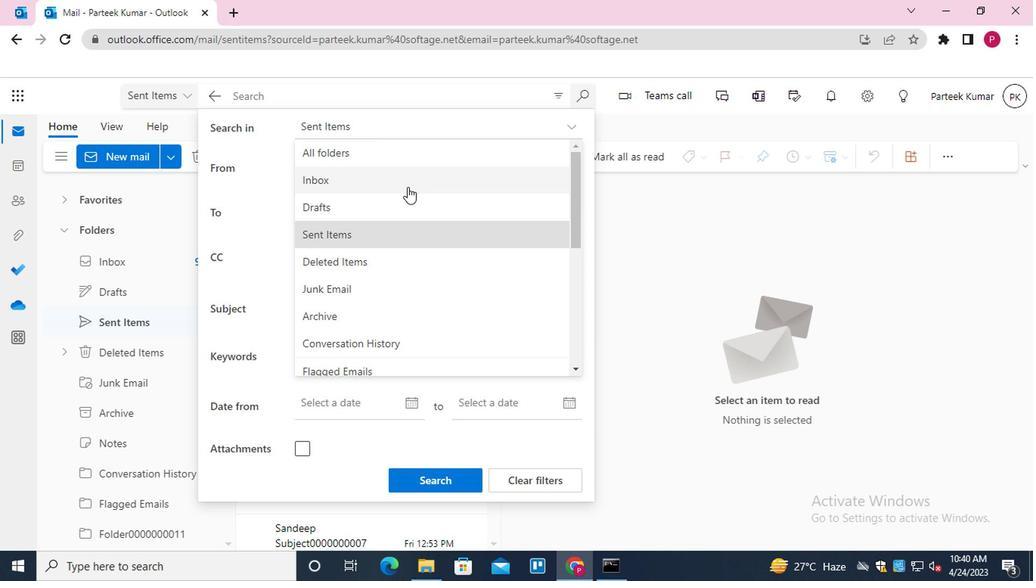 
Action: Mouse moved to (405, 188)
Screenshot: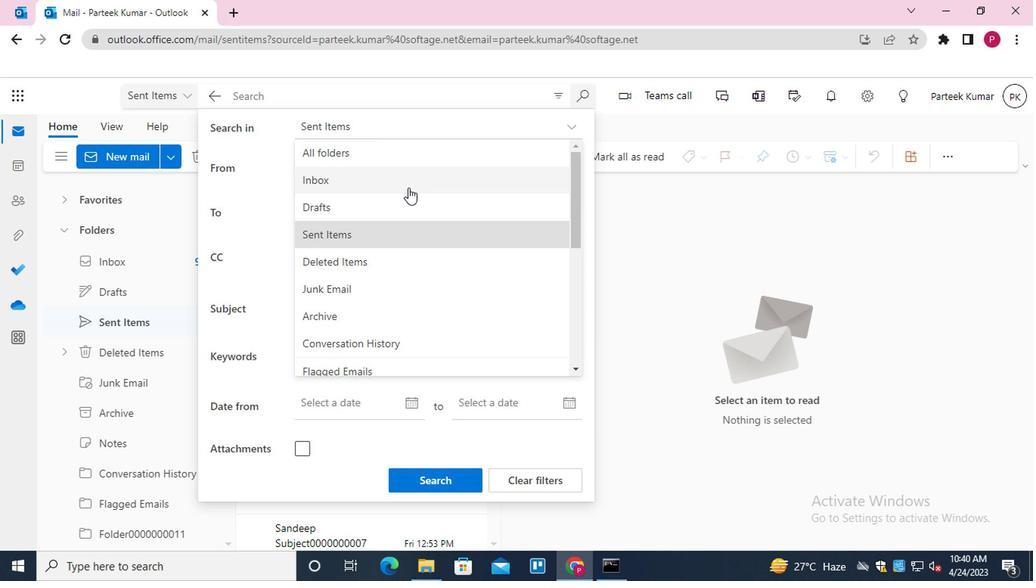 
Action: Mouse scrolled (405, 187) with delta (0, -1)
Screenshot: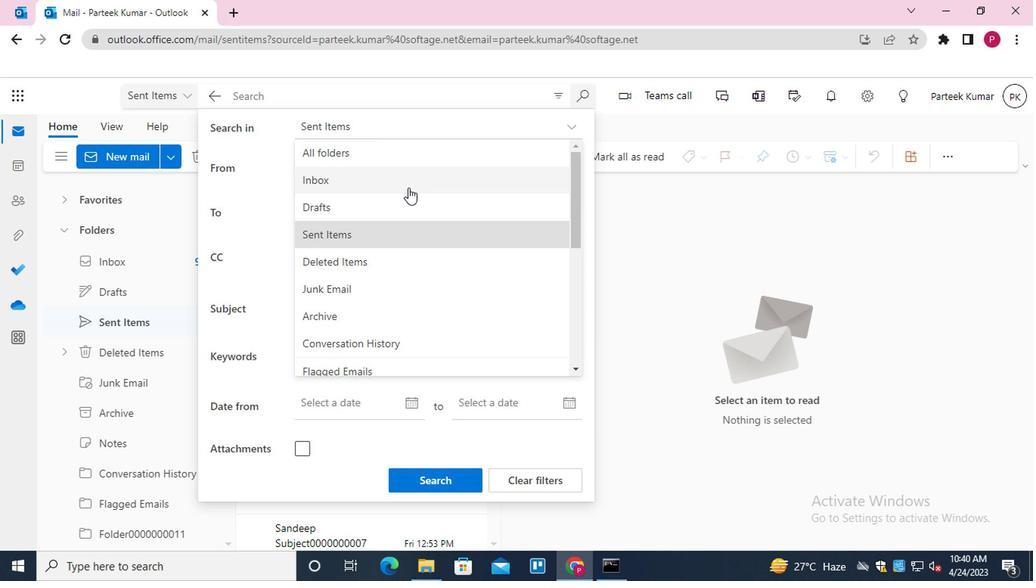 
Action: Mouse moved to (410, 180)
Screenshot: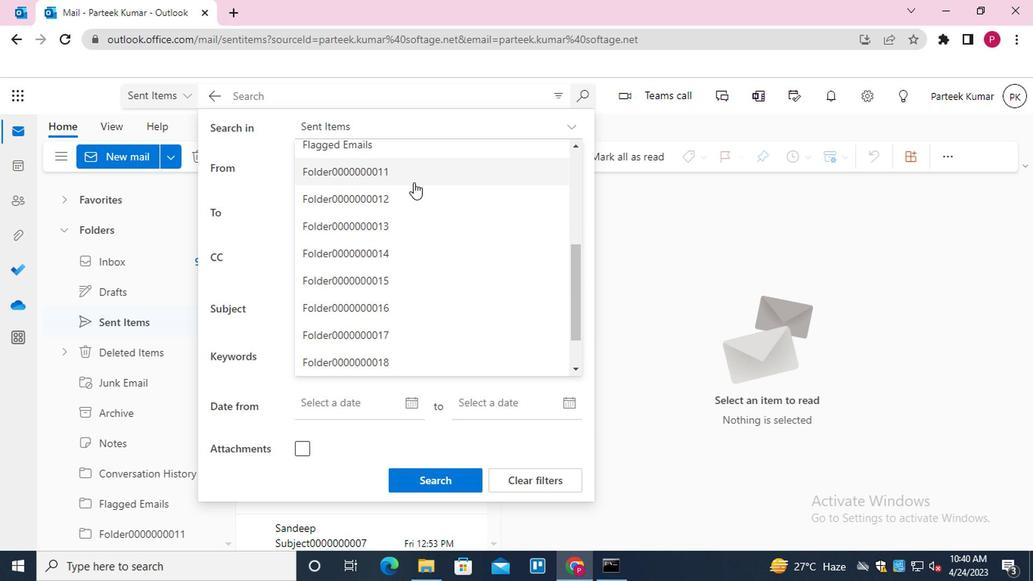 
Action: Mouse pressed left at (410, 180)
Screenshot: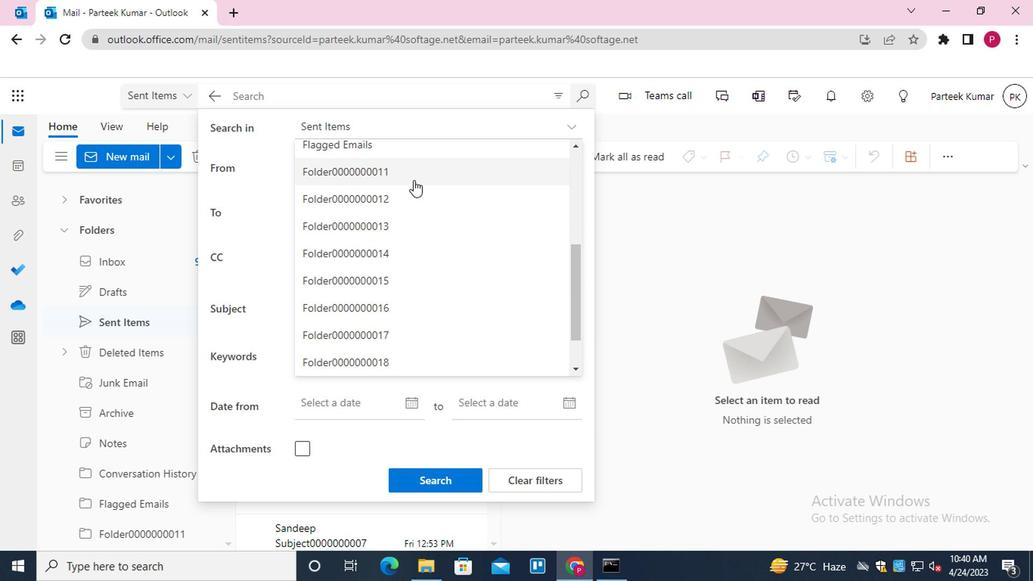 
Action: Mouse moved to (408, 306)
Screenshot: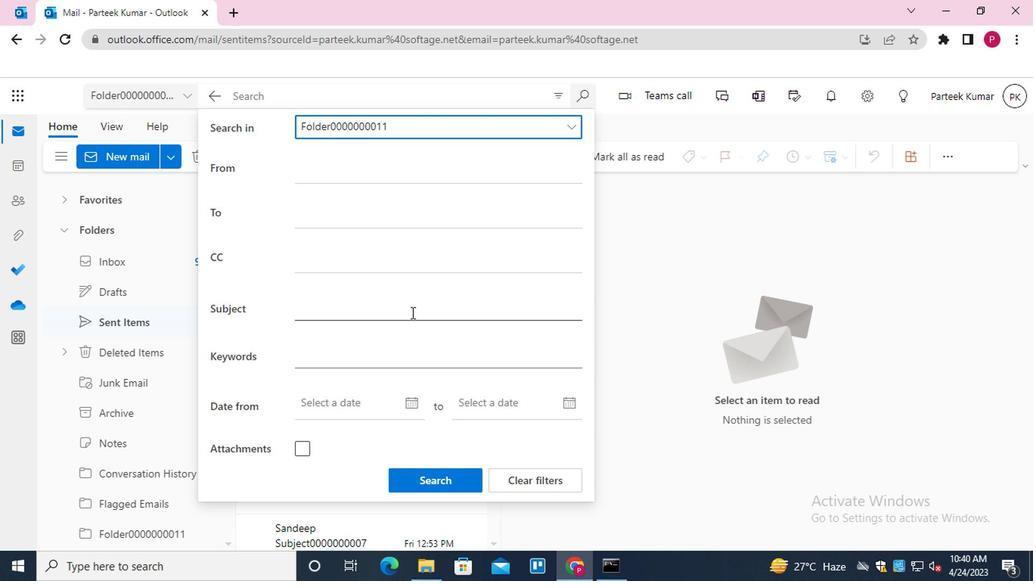 
Action: Mouse pressed left at (408, 306)
Screenshot: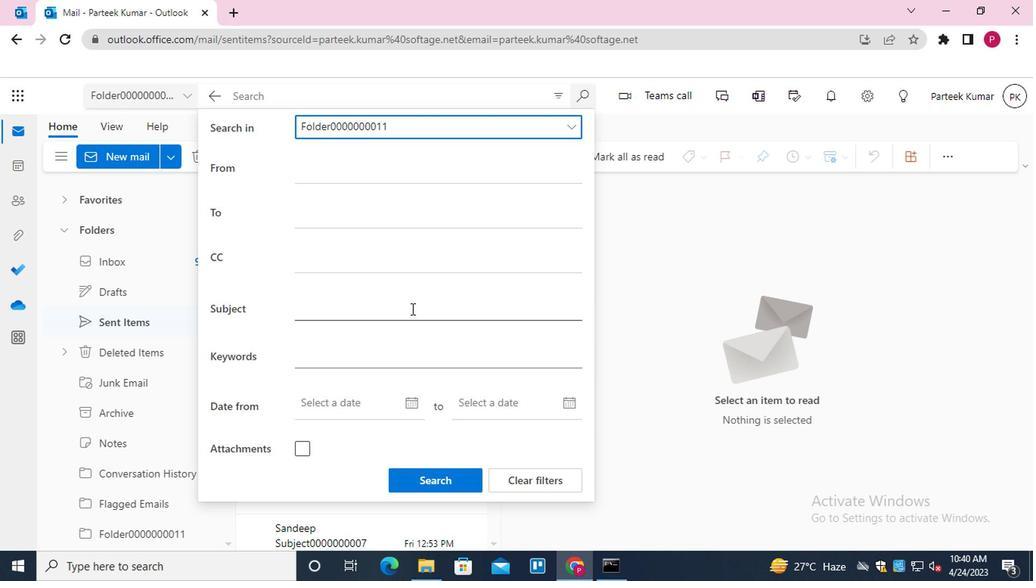 
Action: Mouse moved to (401, 300)
Screenshot: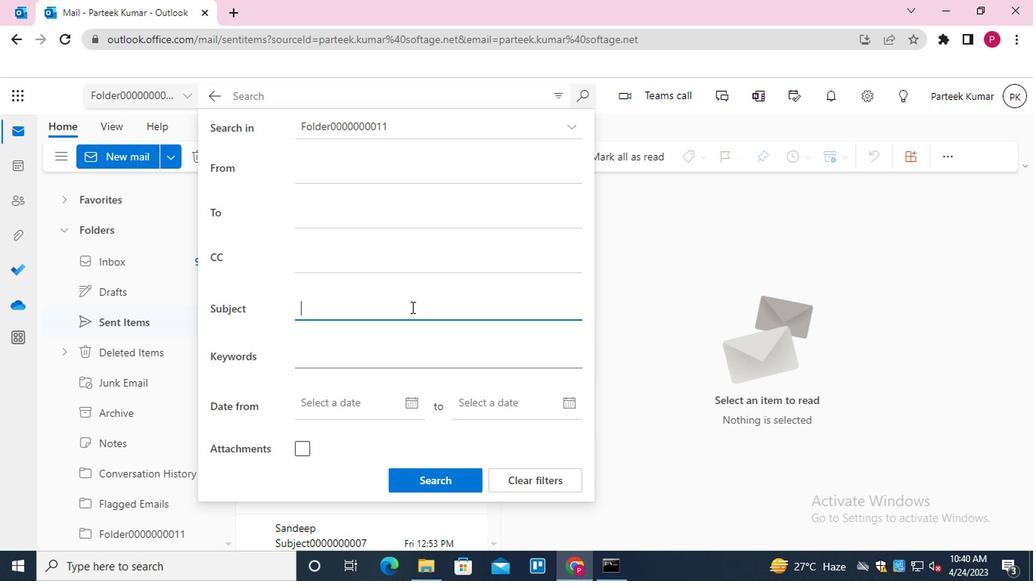 
Action: Key pressed <Key.shift>SUBJECT0000000011
Screenshot: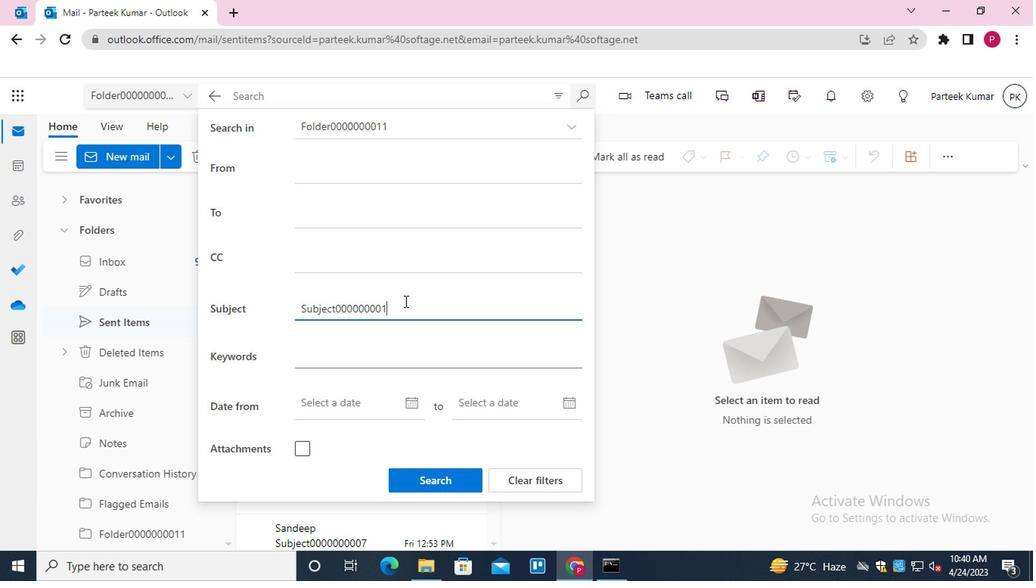 
Action: Mouse moved to (425, 478)
Screenshot: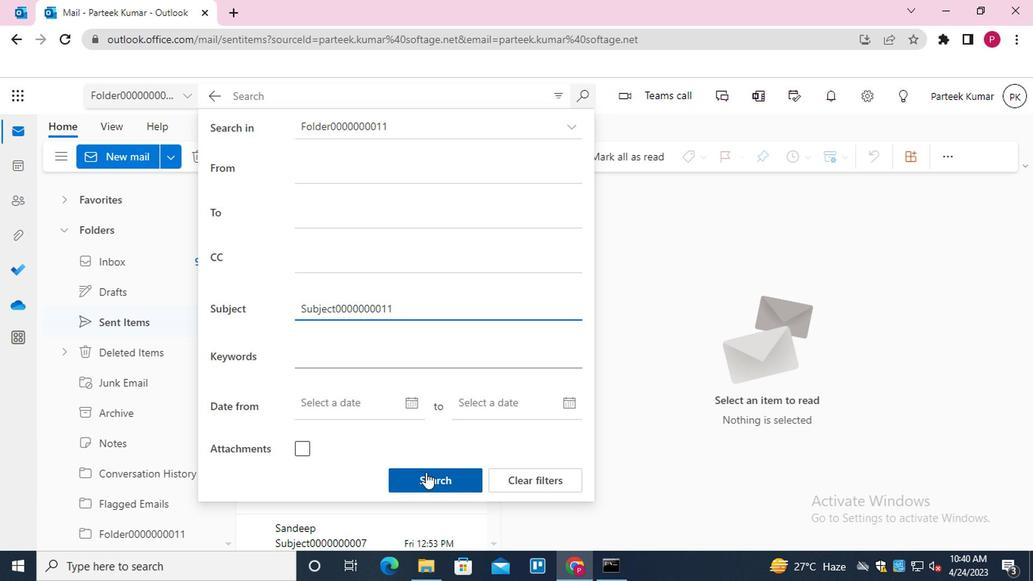
Action: Mouse pressed left at (425, 478)
Screenshot: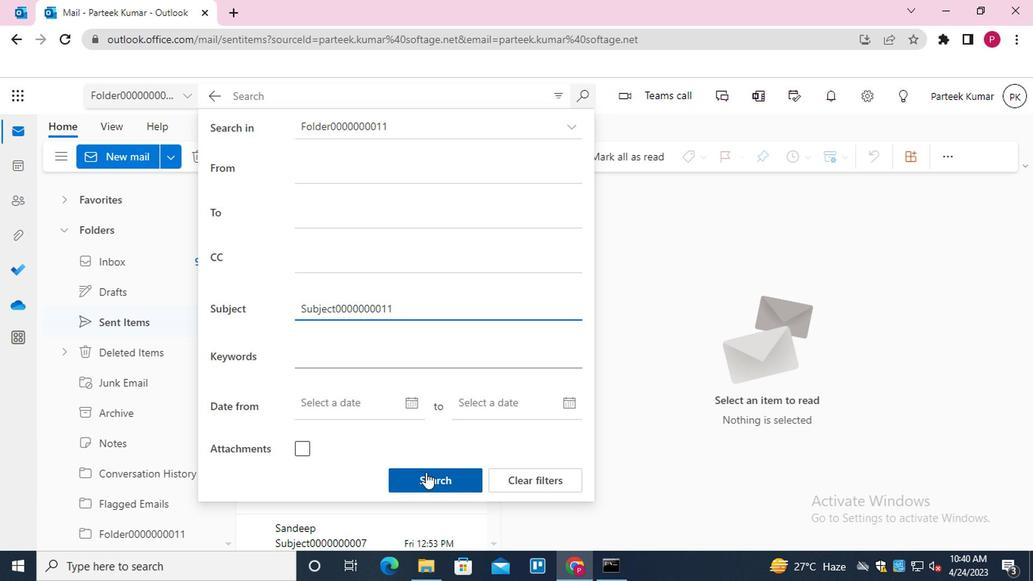 
Action: Mouse moved to (209, 96)
Screenshot: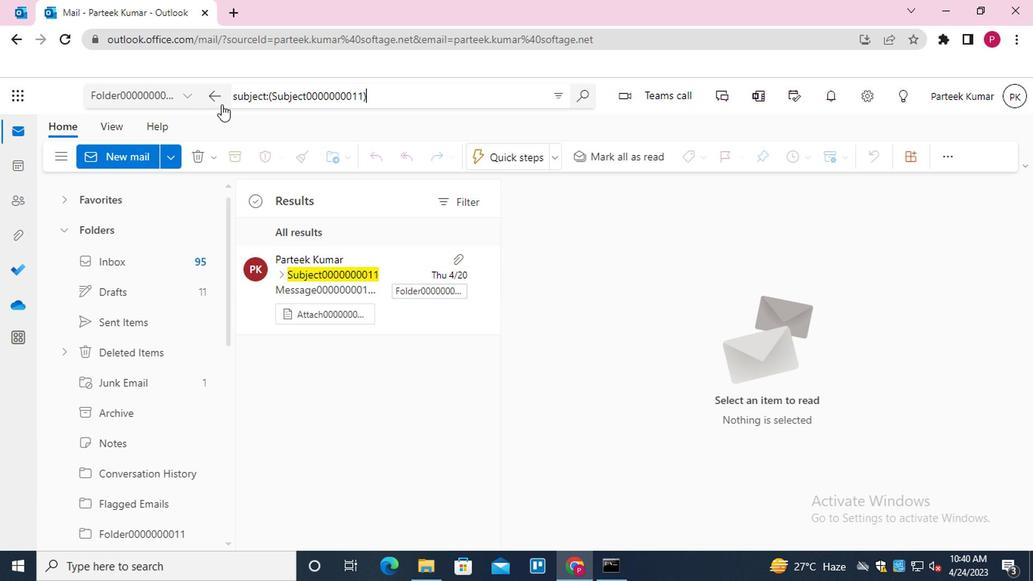 
Action: Mouse pressed left at (209, 96)
Screenshot: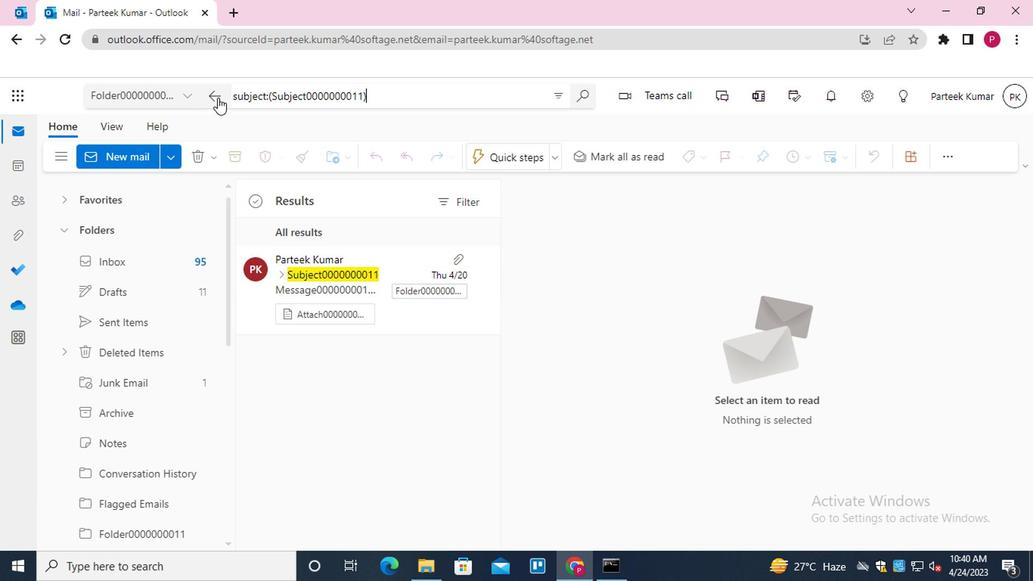
Action: Mouse moved to (447, 93)
Screenshot: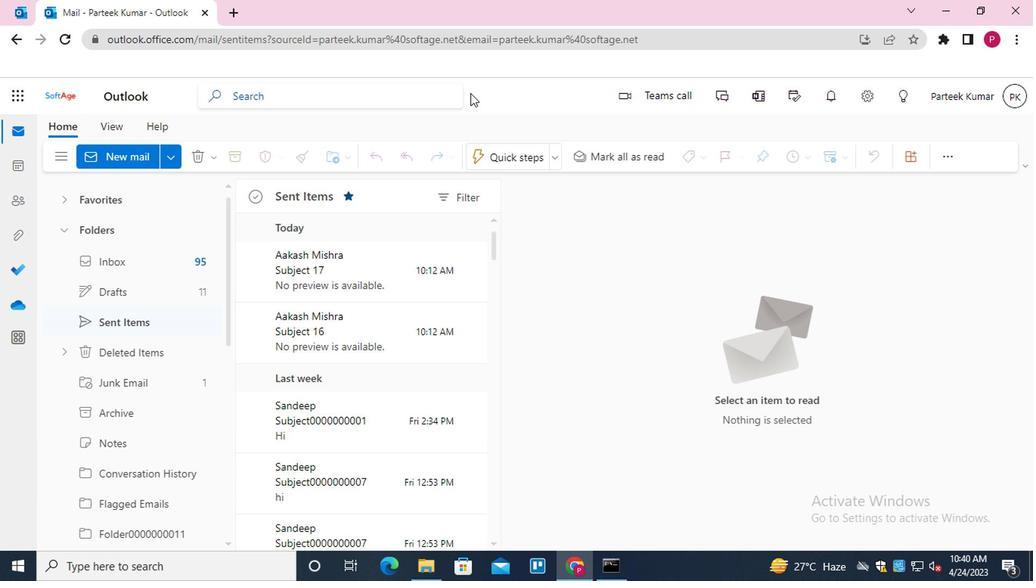 
Action: Mouse pressed left at (447, 93)
Screenshot: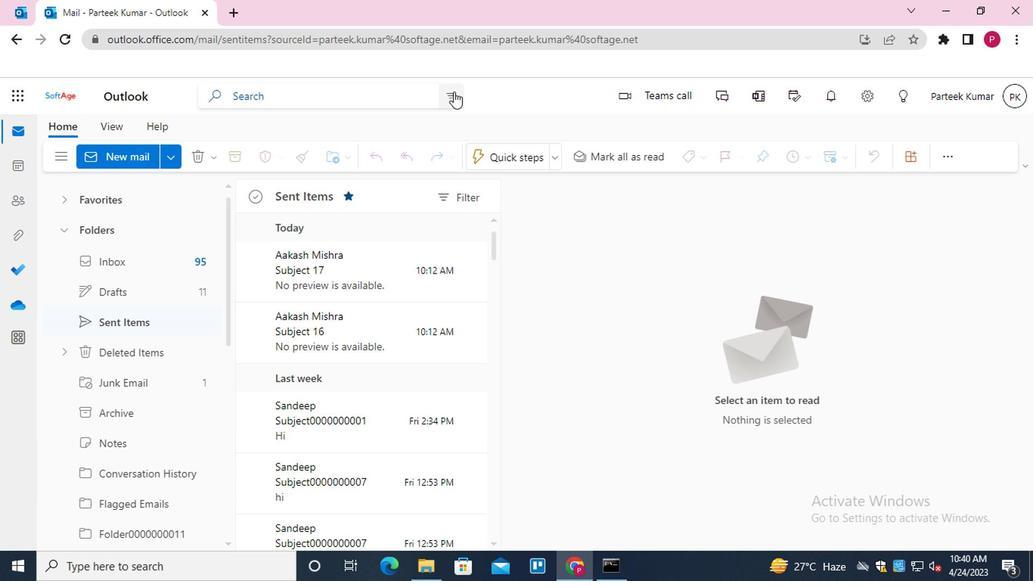 
Action: Mouse moved to (400, 133)
Screenshot: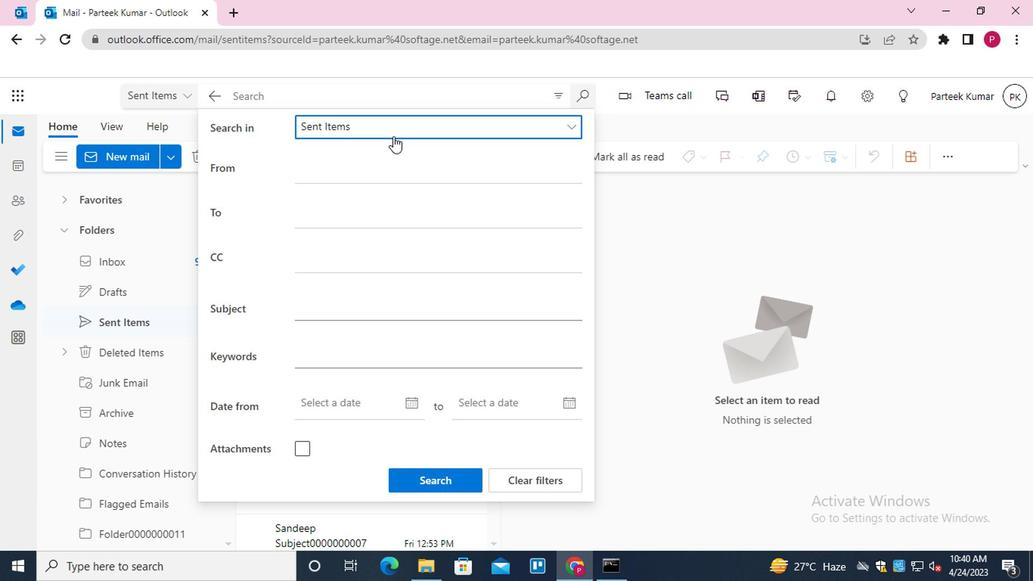 
Action: Mouse pressed left at (400, 133)
Screenshot: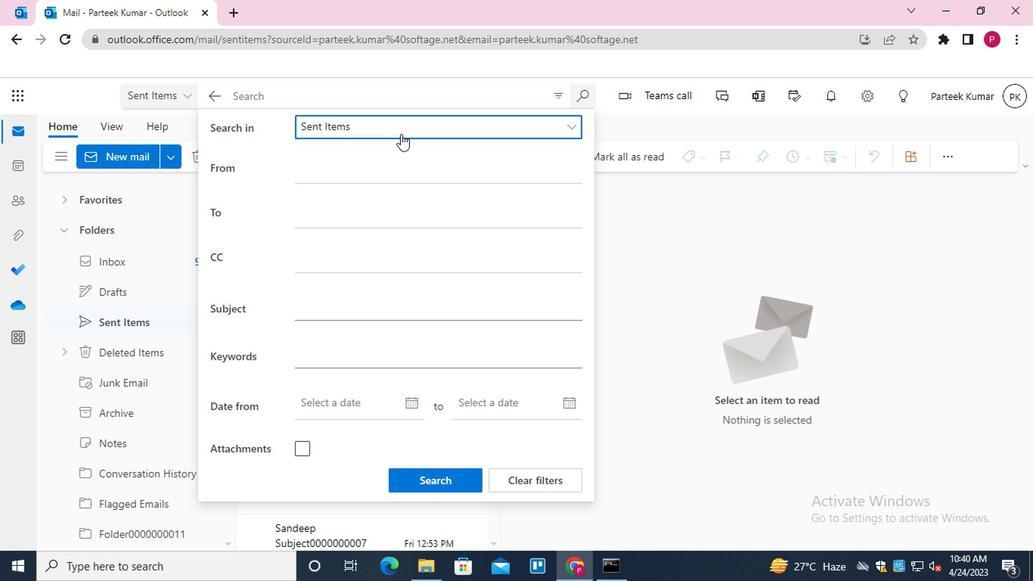 
Action: Mouse moved to (393, 266)
Screenshot: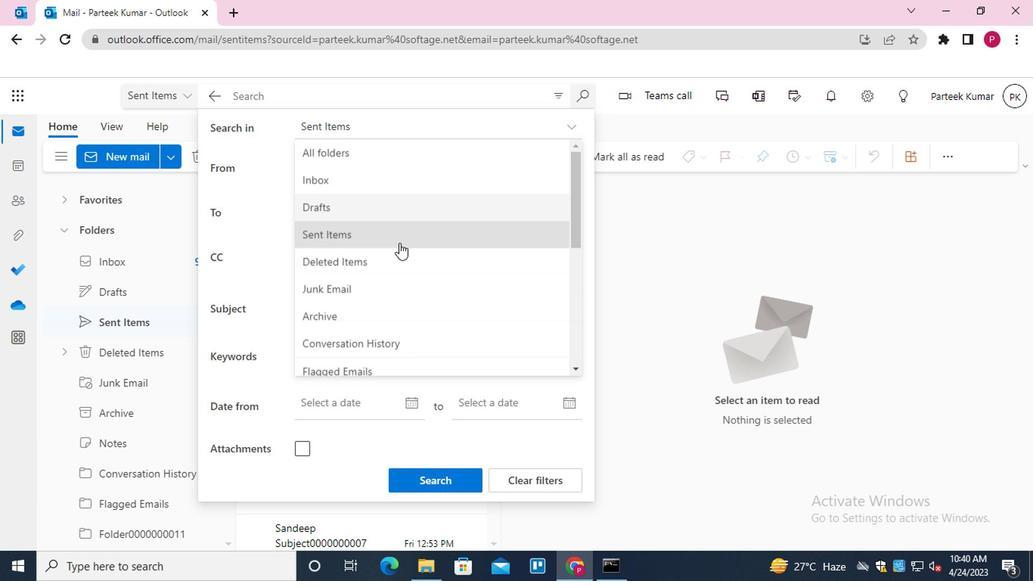 
Action: Mouse scrolled (393, 265) with delta (0, -1)
Screenshot: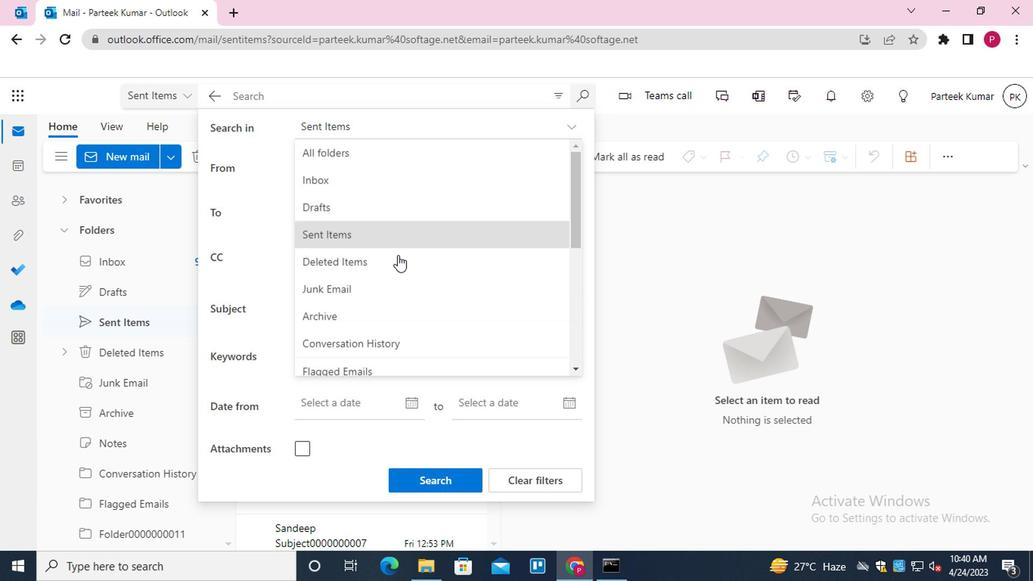 
Action: Mouse scrolled (393, 265) with delta (0, -1)
Screenshot: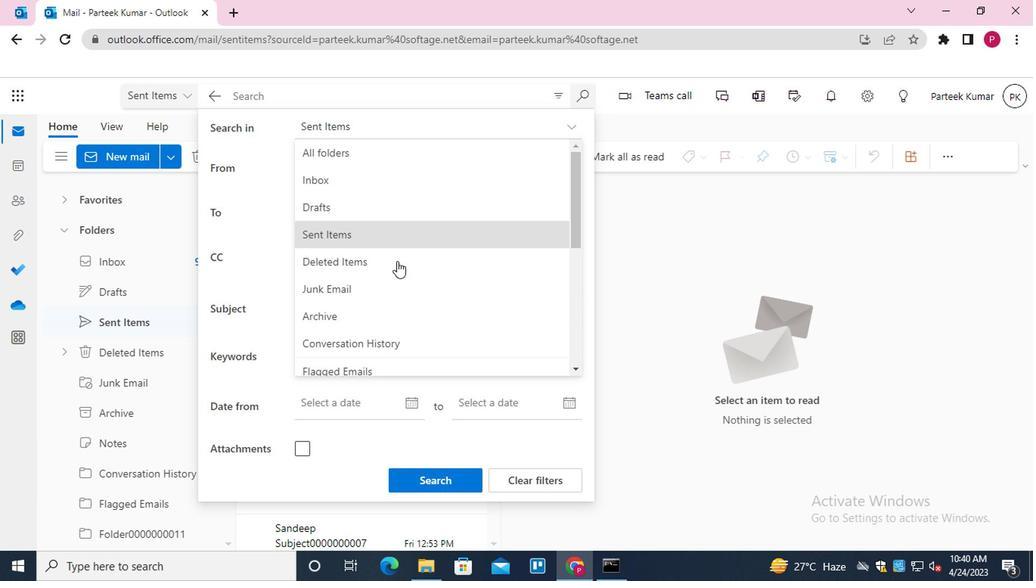 
Action: Mouse moved to (394, 268)
Screenshot: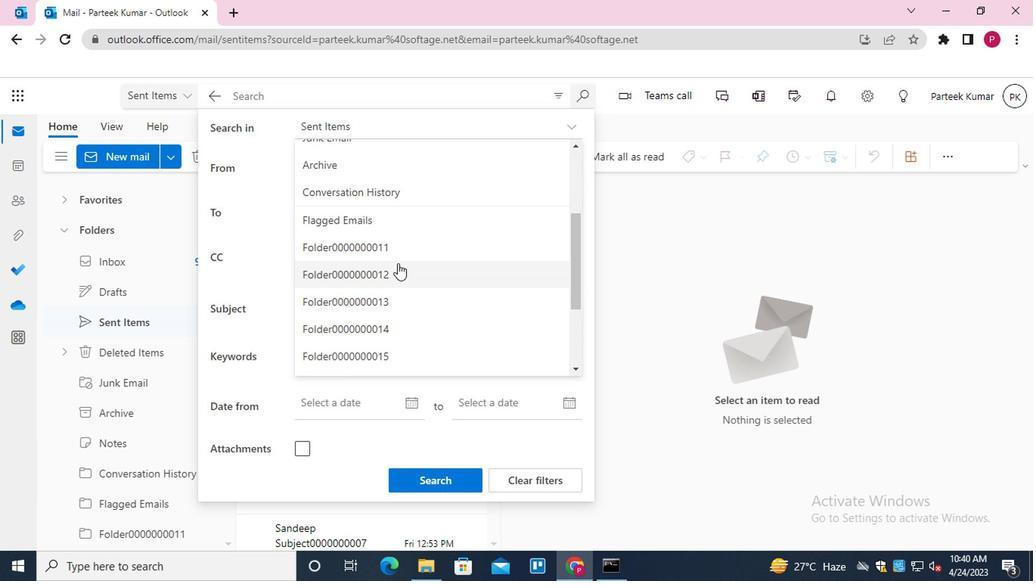 
Action: Mouse pressed left at (394, 268)
Screenshot: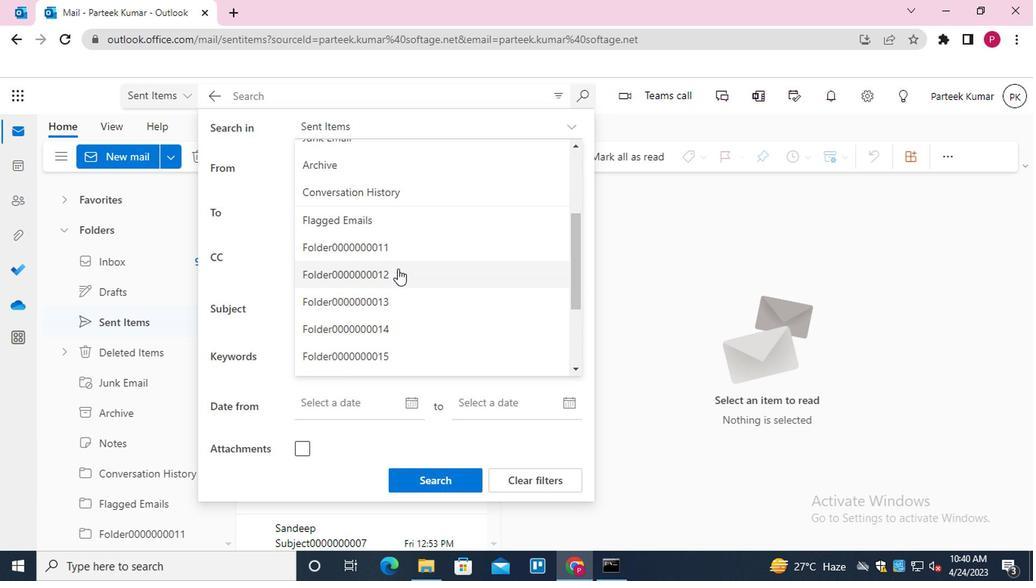 
Action: Mouse moved to (379, 305)
Screenshot: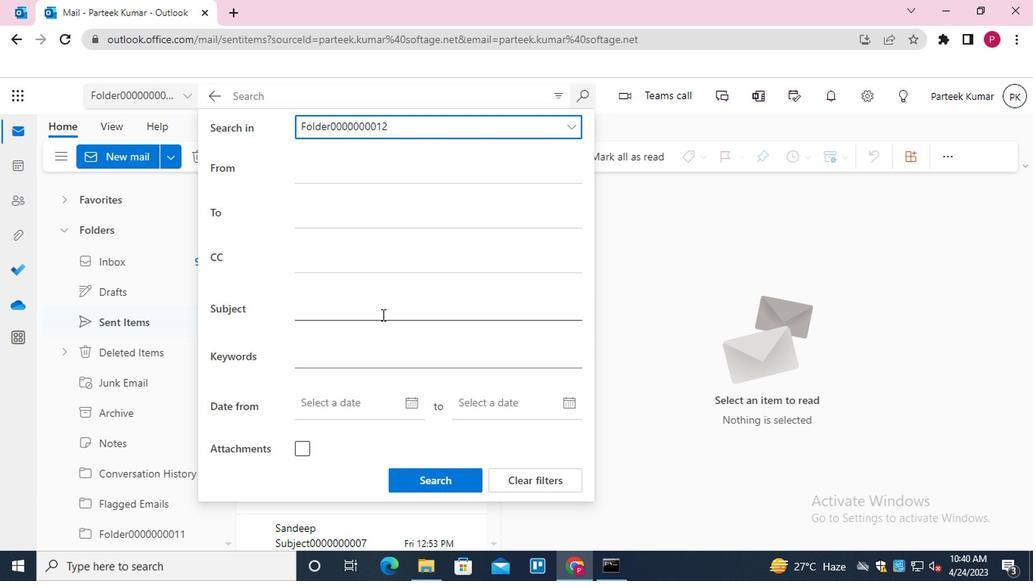 
Action: Mouse pressed left at (379, 305)
Screenshot: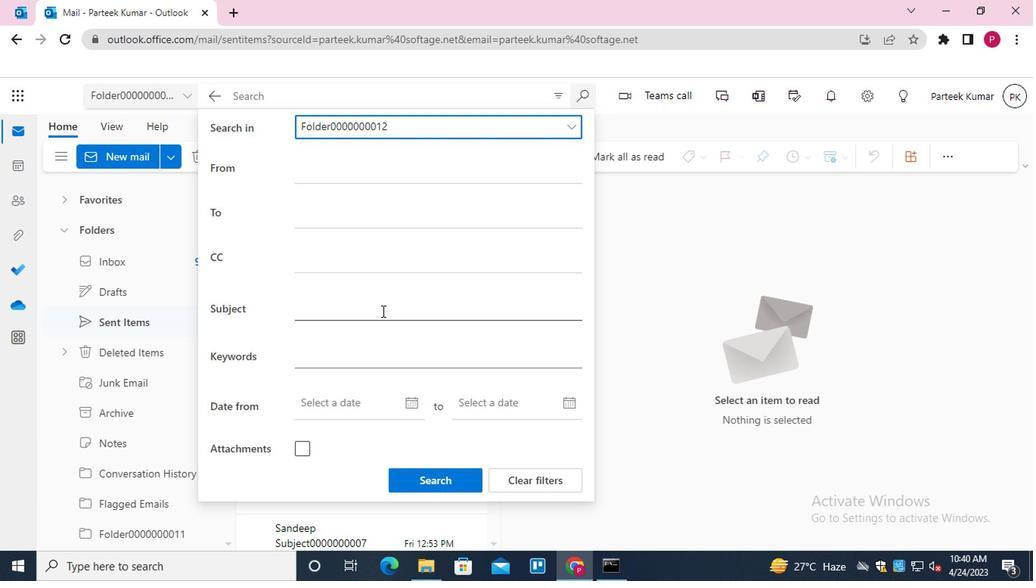 
Action: Mouse moved to (371, 302)
Screenshot: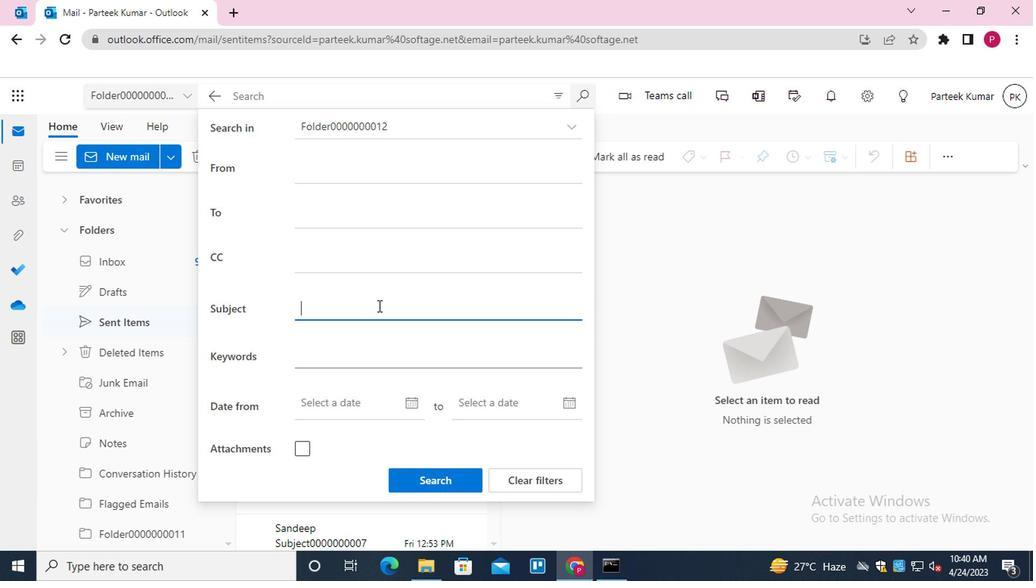
Action: Key pressed <Key.shift>SUBJECT0000000011
Screenshot: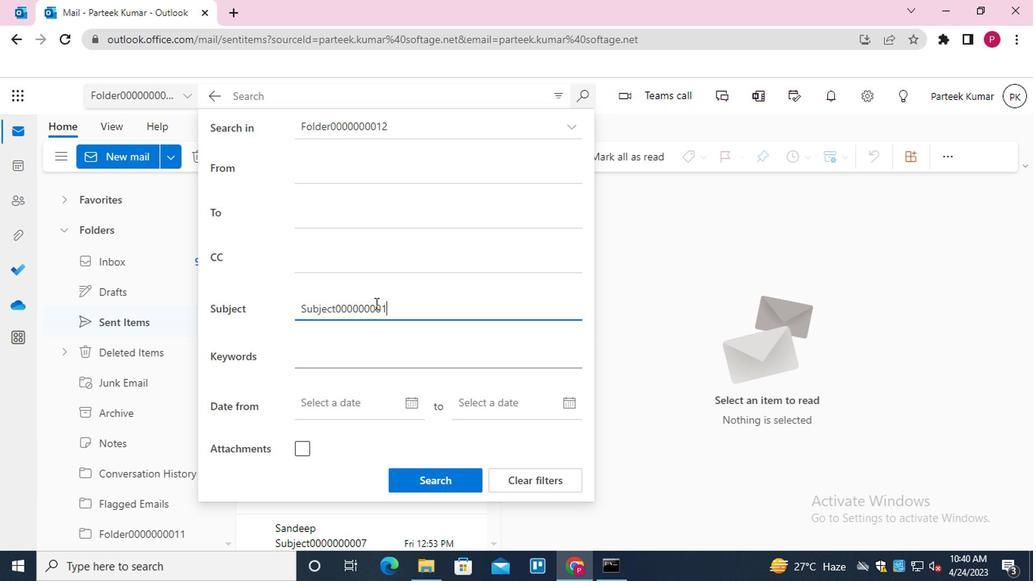 
Action: Mouse moved to (430, 470)
Screenshot: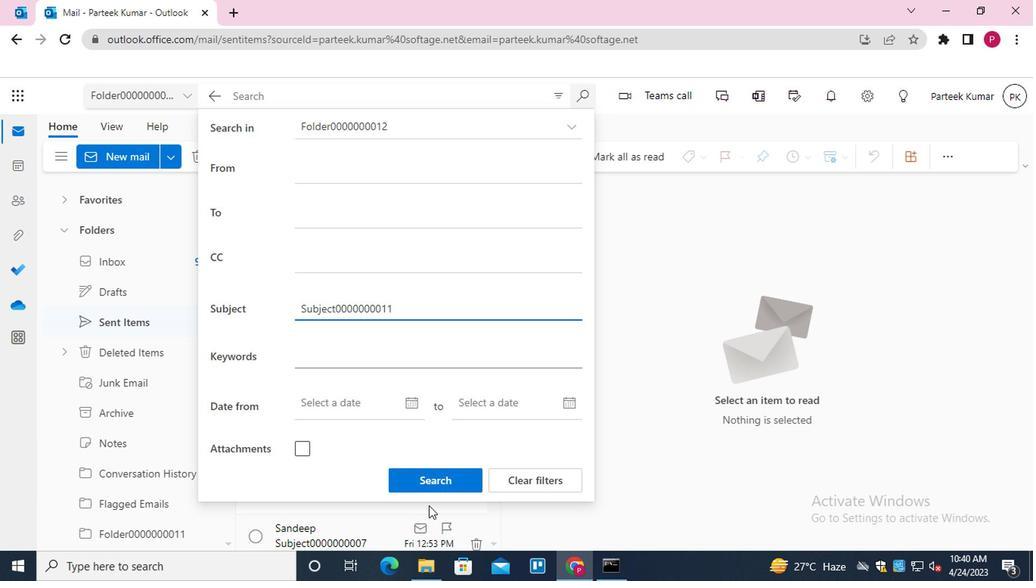 
Action: Mouse pressed left at (430, 470)
Screenshot: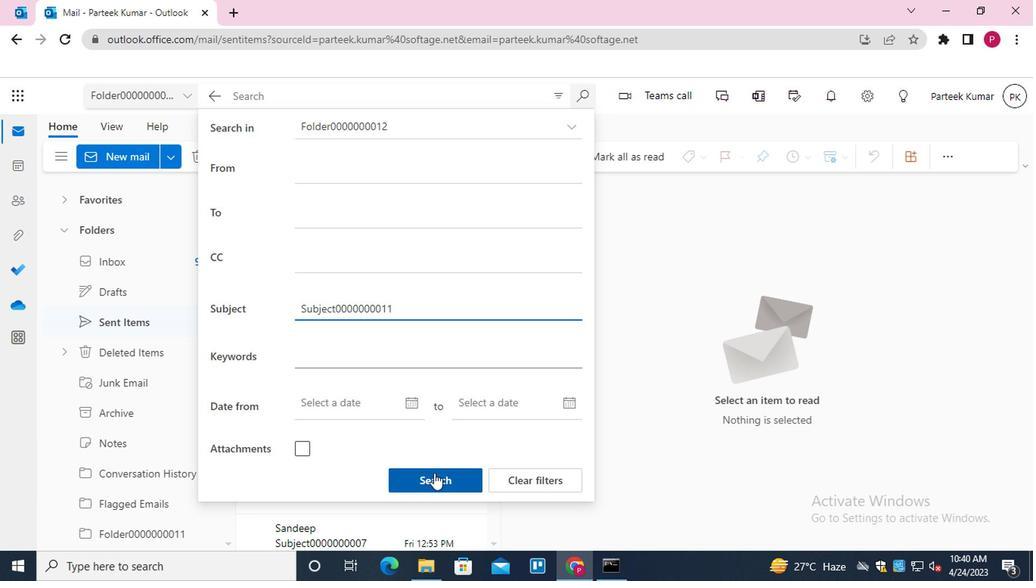 
Action: Mouse moved to (207, 101)
Screenshot: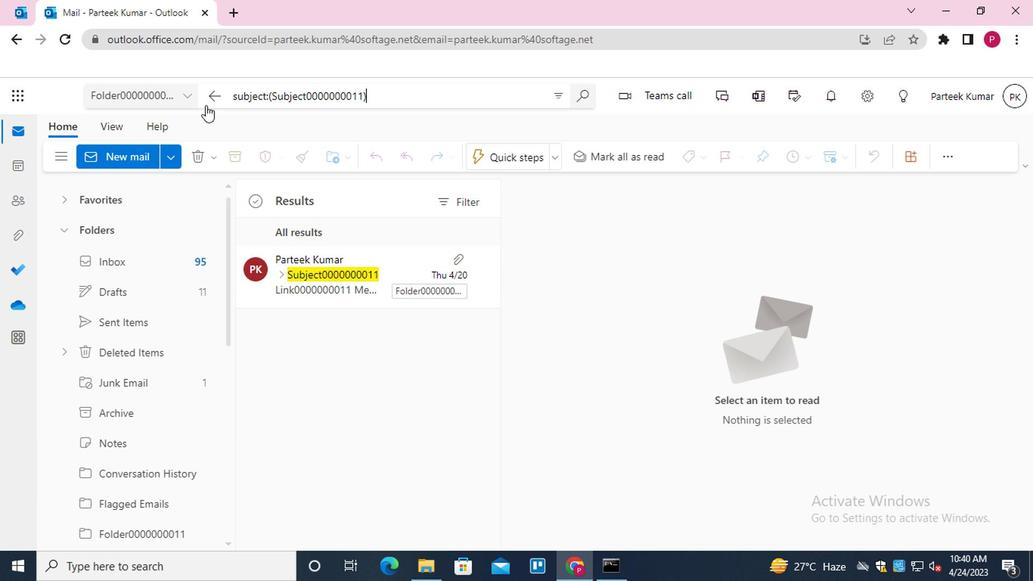 
Action: Mouse pressed left at (207, 101)
Screenshot: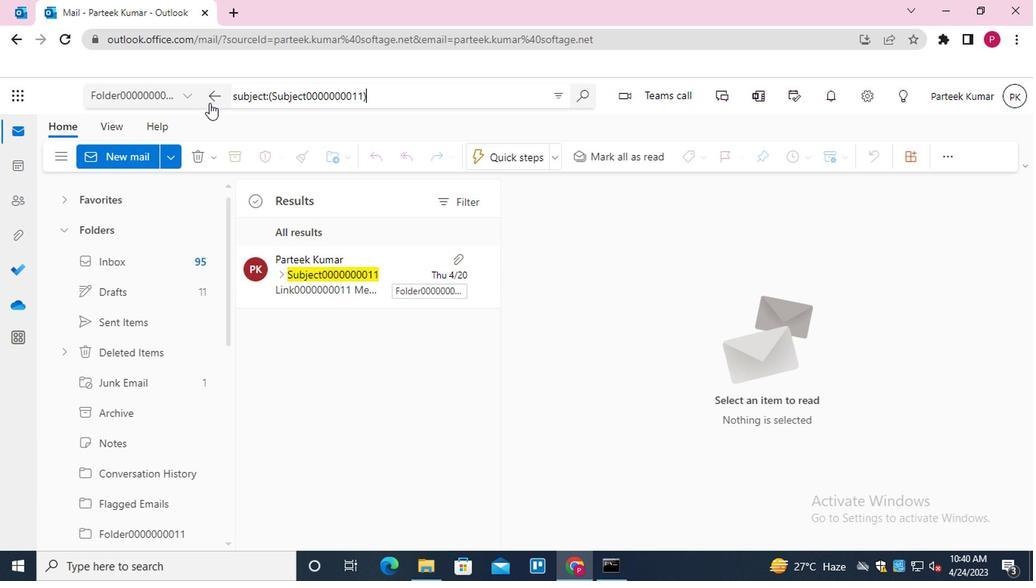 
Action: Mouse moved to (446, 99)
Screenshot: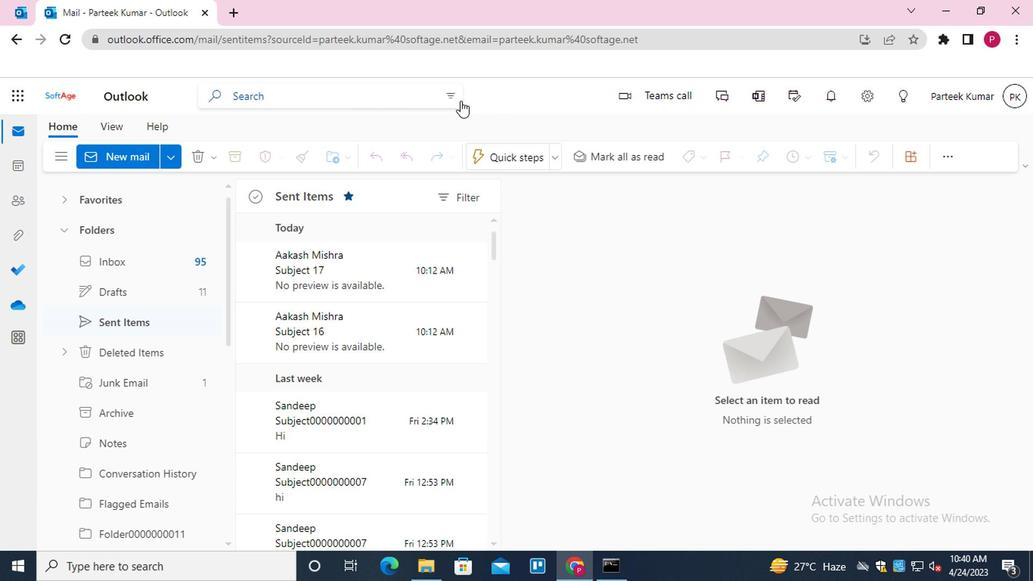 
Action: Mouse pressed left at (446, 99)
Screenshot: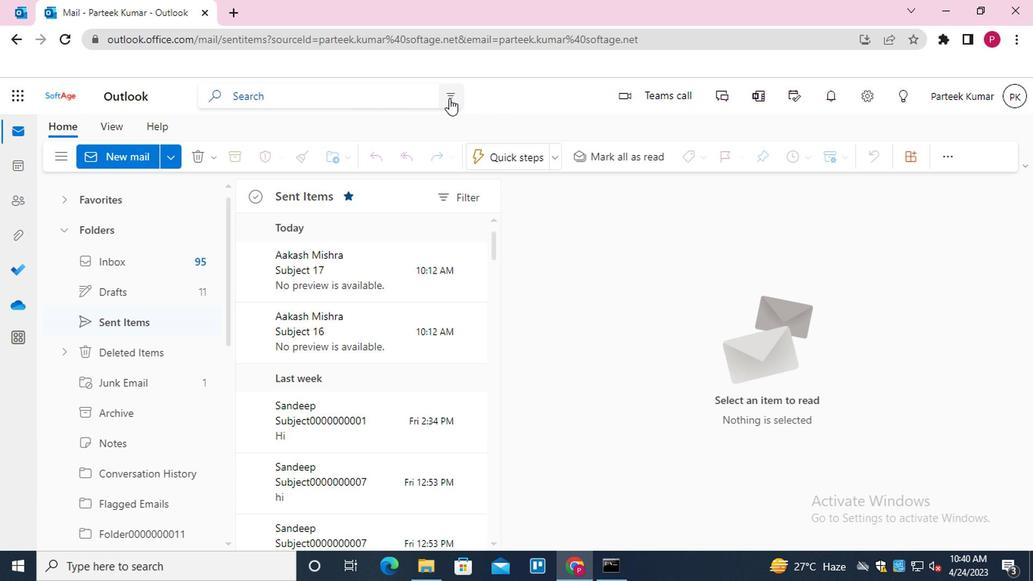 
Action: Mouse moved to (494, 130)
Screenshot: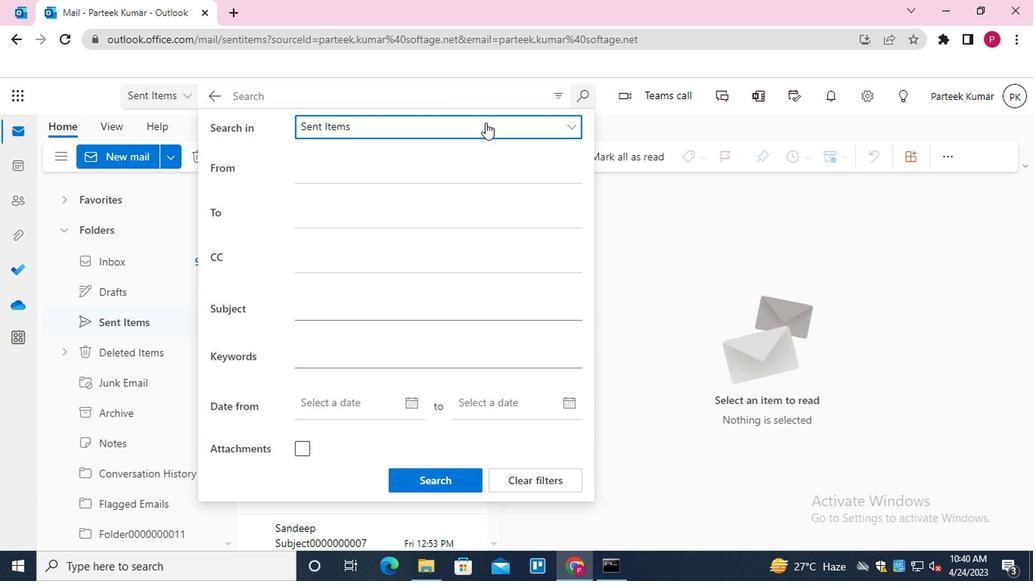 
Action: Mouse pressed left at (494, 130)
Screenshot: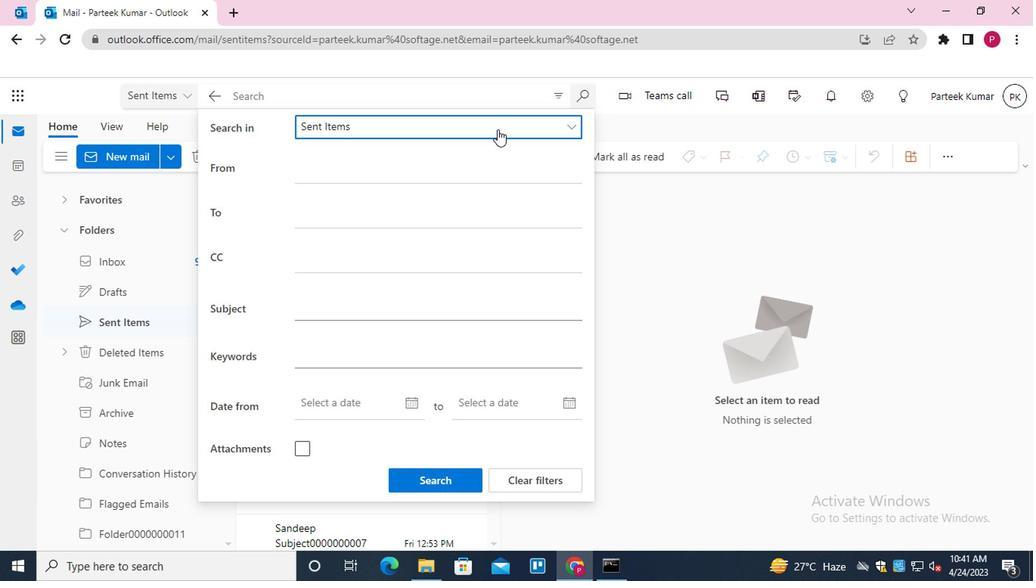 
Action: Mouse moved to (455, 251)
Screenshot: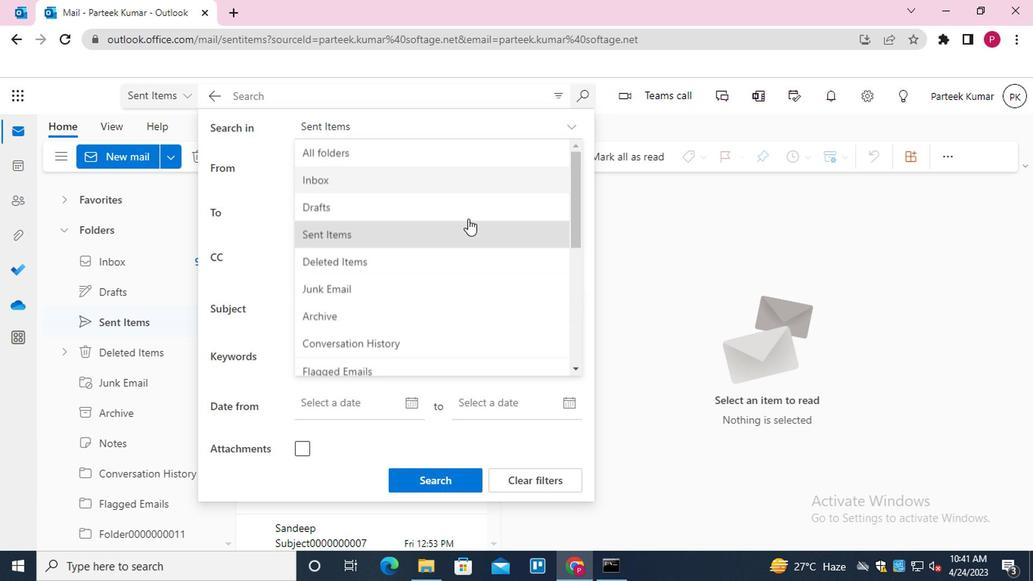 
Action: Mouse scrolled (455, 251) with delta (0, 0)
Screenshot: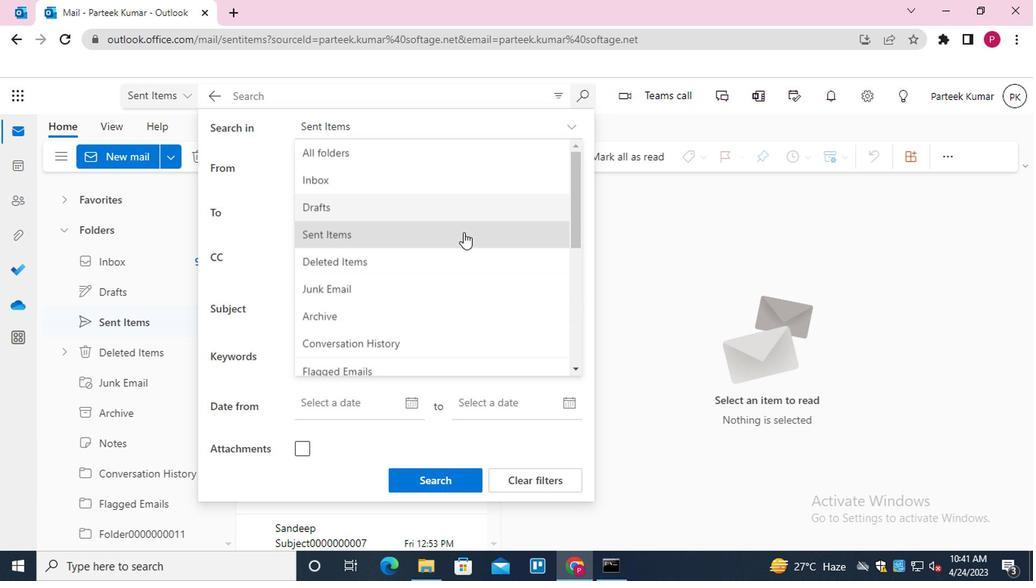 
Action: Mouse scrolled (455, 251) with delta (0, 0)
Screenshot: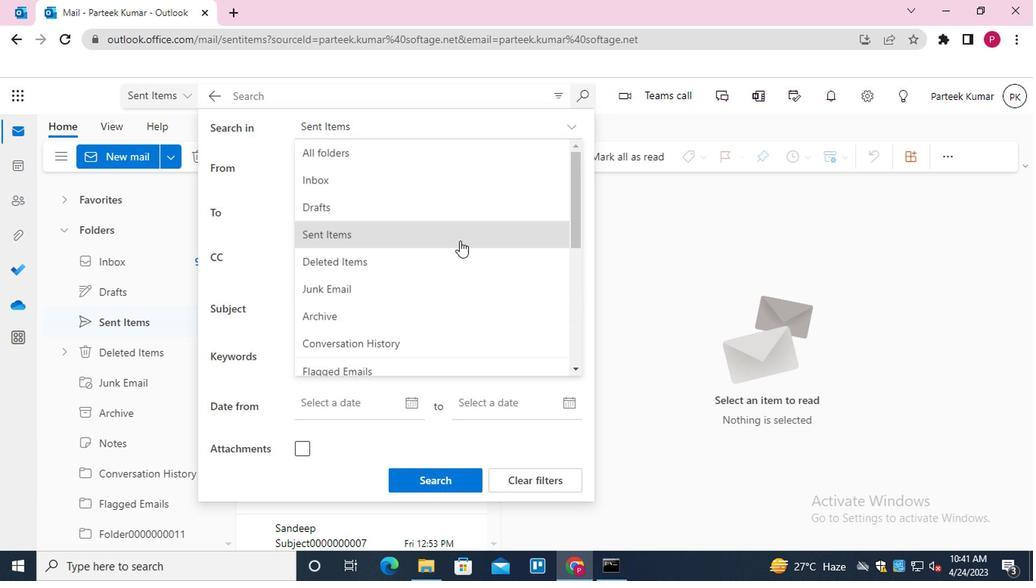 
Action: Mouse moved to (439, 289)
Screenshot: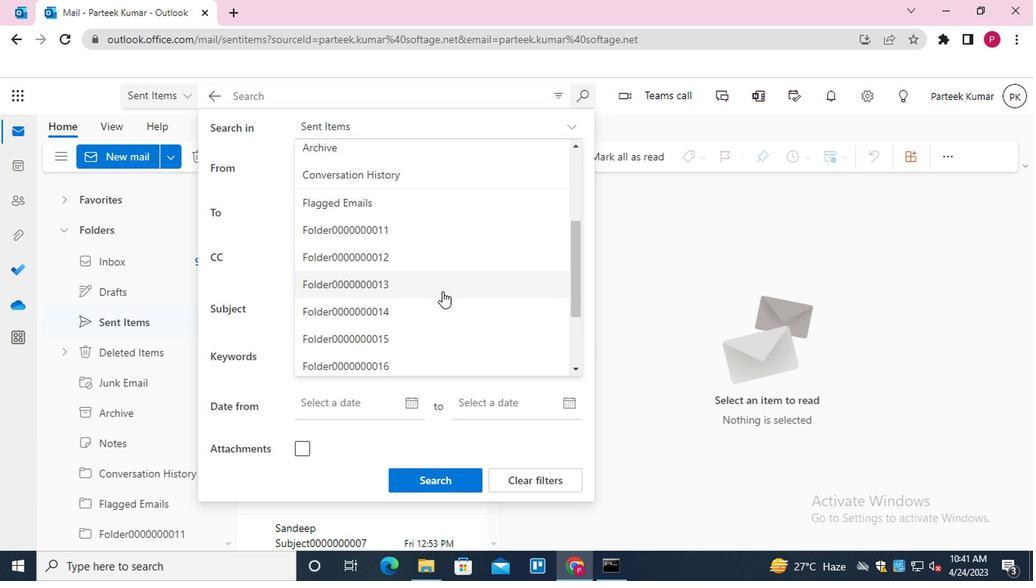 
Action: Mouse pressed left at (439, 289)
Screenshot: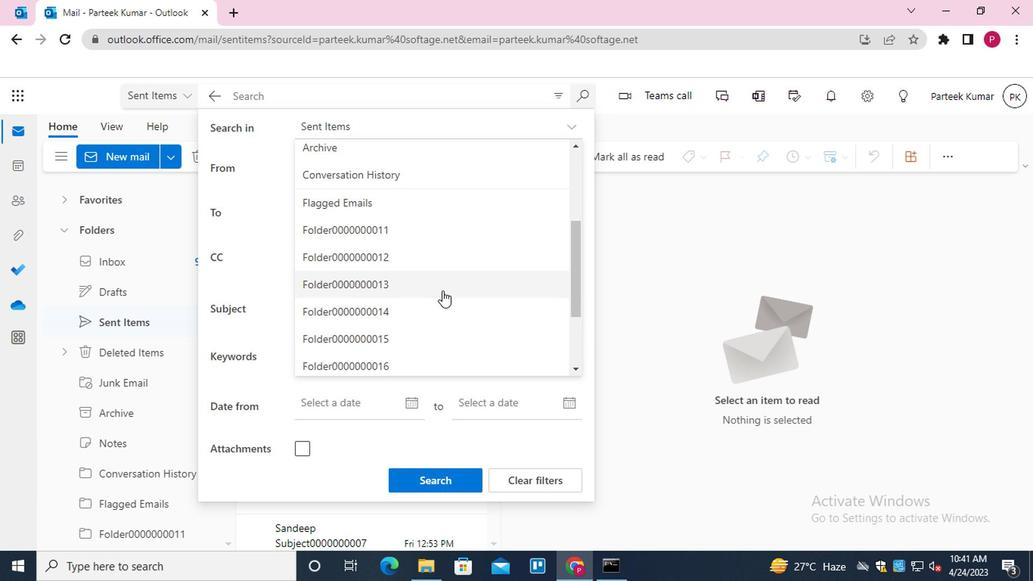 
Action: Mouse moved to (380, 304)
Screenshot: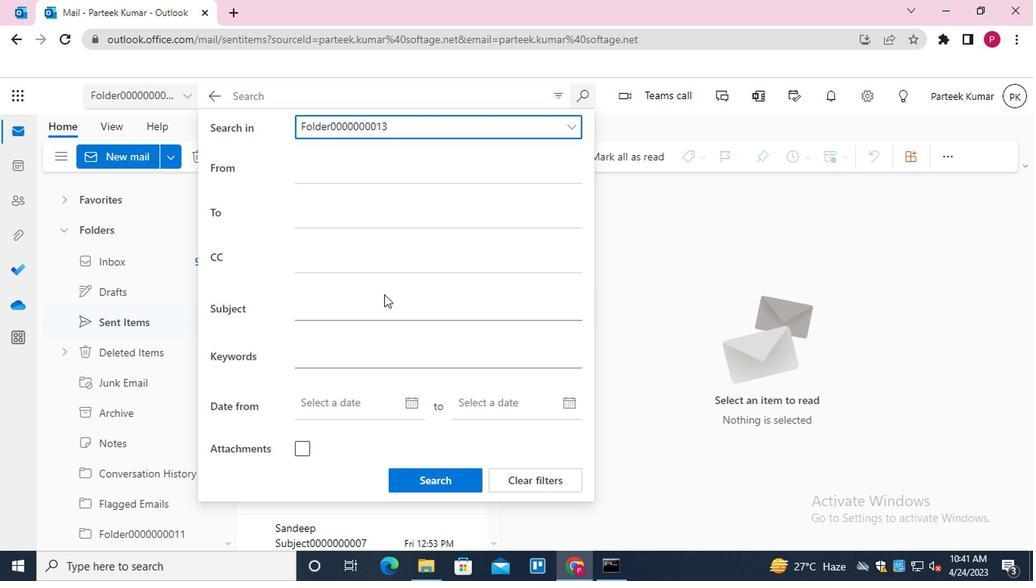
Action: Mouse pressed left at (380, 304)
Screenshot: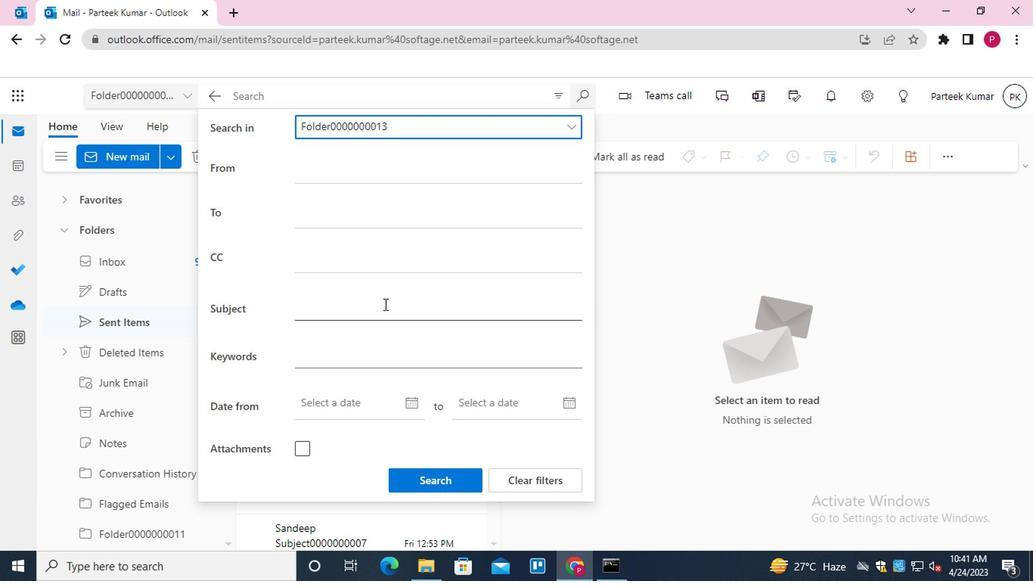 
Action: Key pressed <Key.shift>SUBJECT0000000012
Screenshot: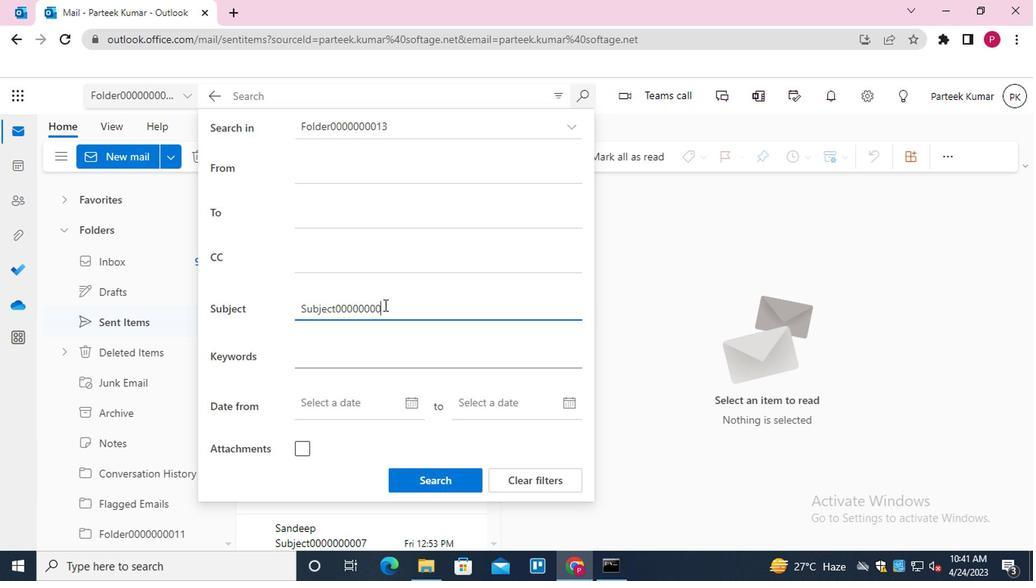
Action: Mouse moved to (449, 482)
Screenshot: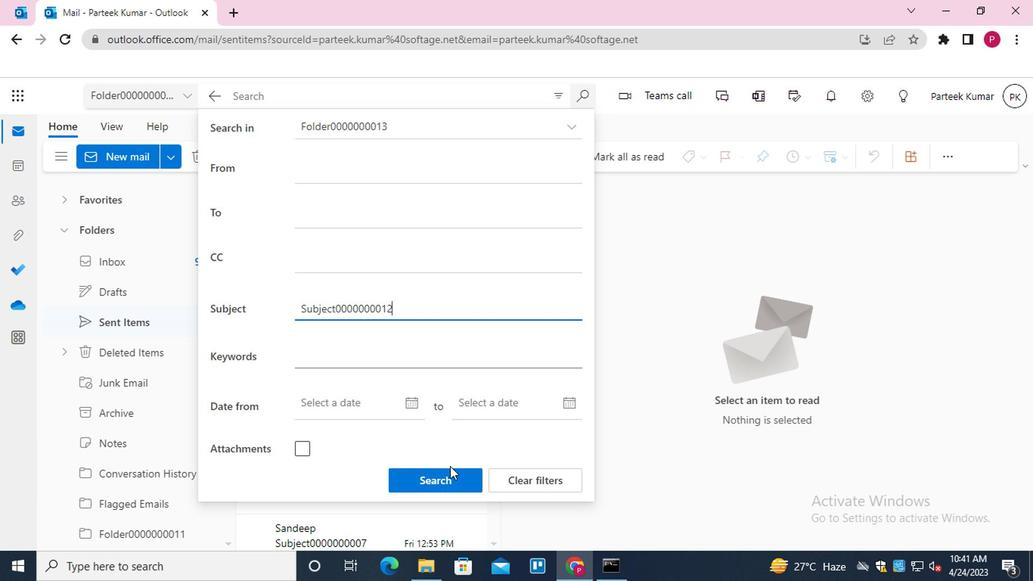 
Action: Mouse pressed left at (449, 482)
Screenshot: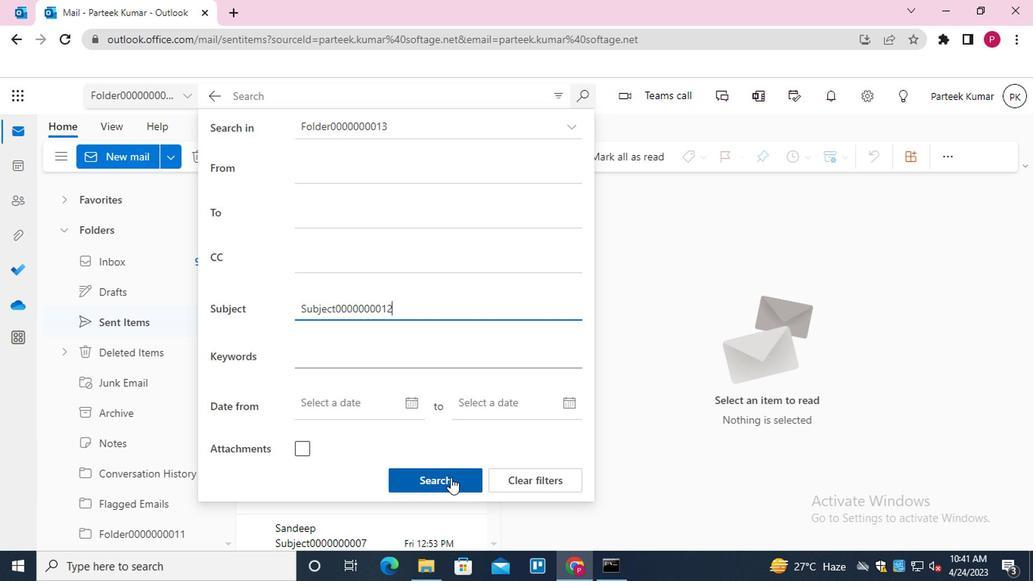 
Action: Mouse moved to (213, 98)
Screenshot: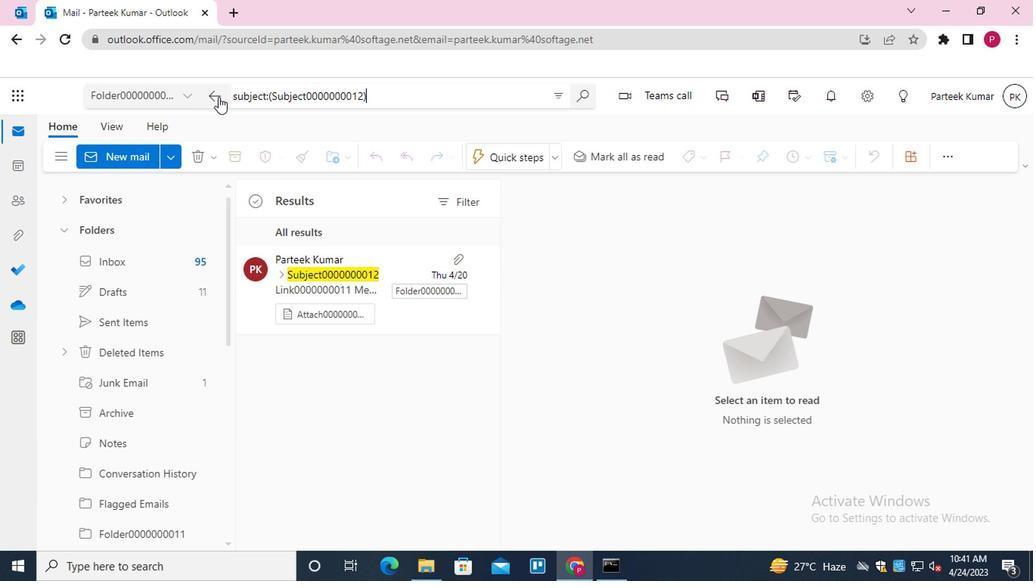 
Action: Mouse pressed left at (213, 98)
Screenshot: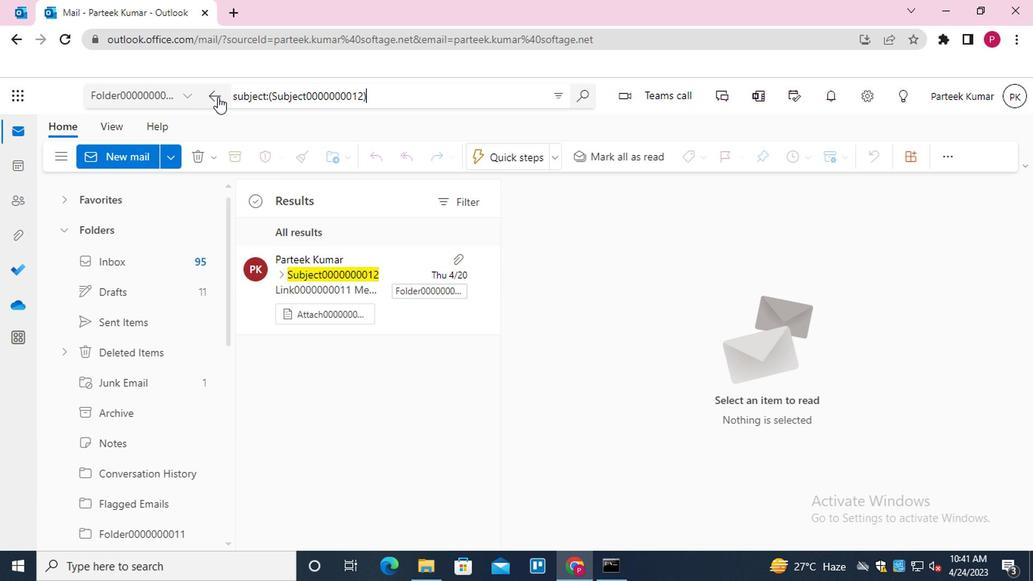 
Action: Mouse moved to (337, 207)
Screenshot: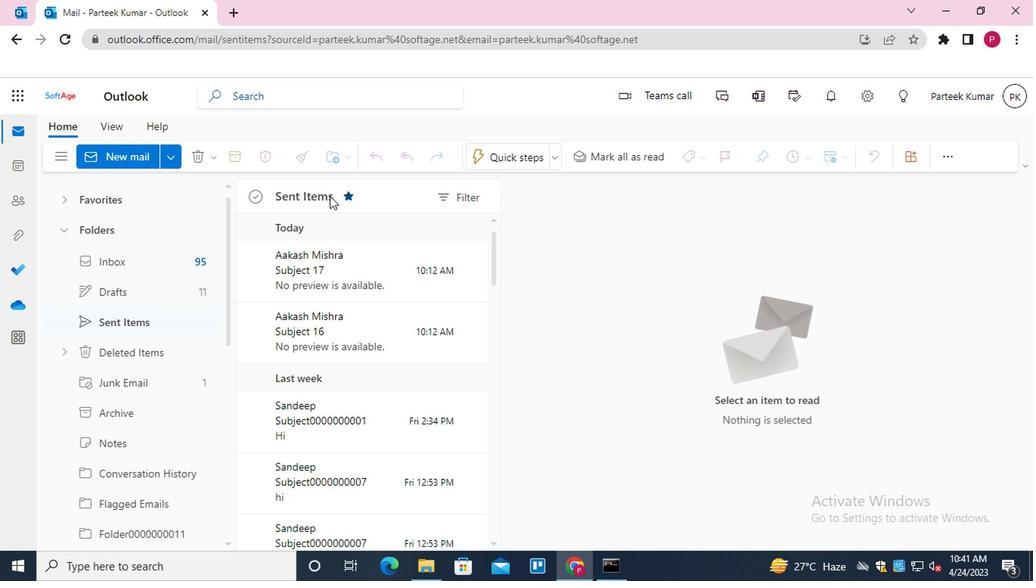
